 Task: Create a Workspace WS0000000019 in Trello with Workspace Type as ENGINEERING-IT and Workspace Description as WD0000000019. Invite a Team Member Ayush98111@gmail.com to Workspace WS0000000019 in Trello. Invite a Team Member Nikrathi889@gmail.com to Workspace WS0000000019 in Trello. Invite a Team Member Mailaustralia7@gmail.com to Workspace WS0000000019 in Trello. Invite a Team Member Carxxstreet791@gmail.com to Workspace WS0000000019 in Trello
Action: Mouse moved to (586, 88)
Screenshot: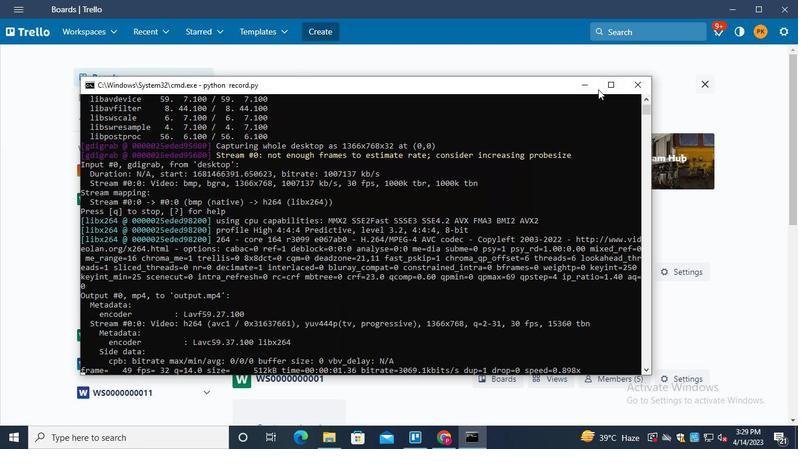 
Action: Mouse pressed left at (586, 88)
Screenshot: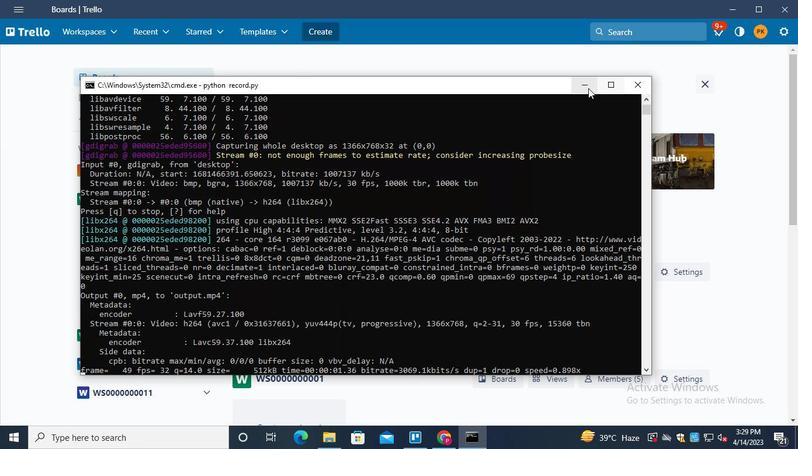 
Action: Mouse moved to (316, 29)
Screenshot: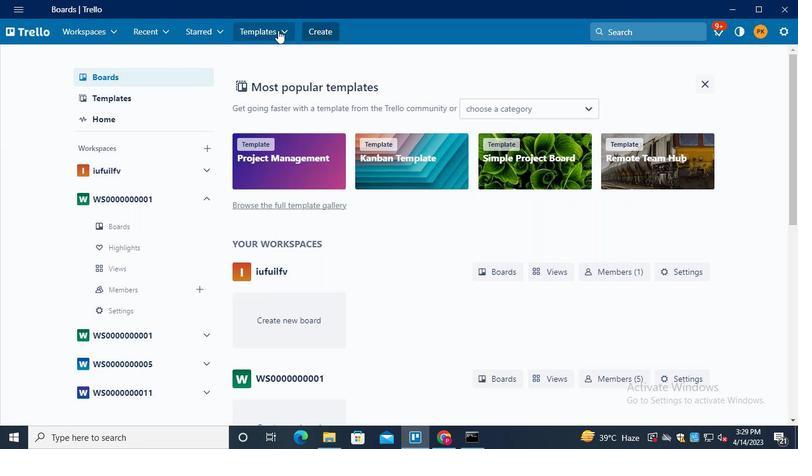 
Action: Mouse pressed left at (316, 29)
Screenshot: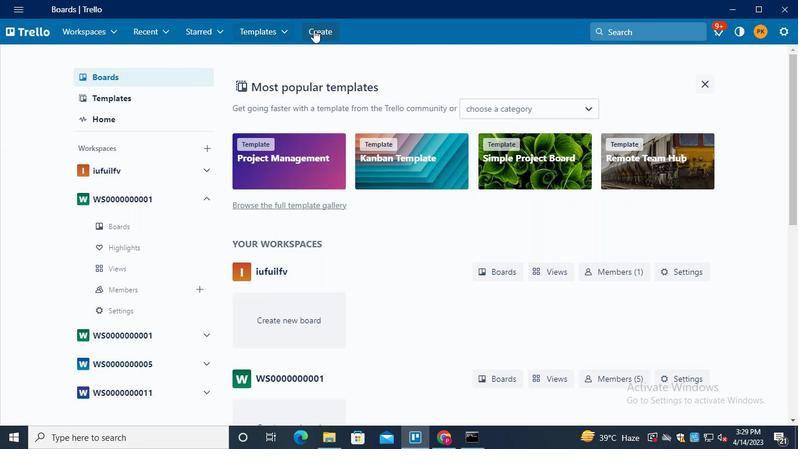 
Action: Mouse moved to (336, 163)
Screenshot: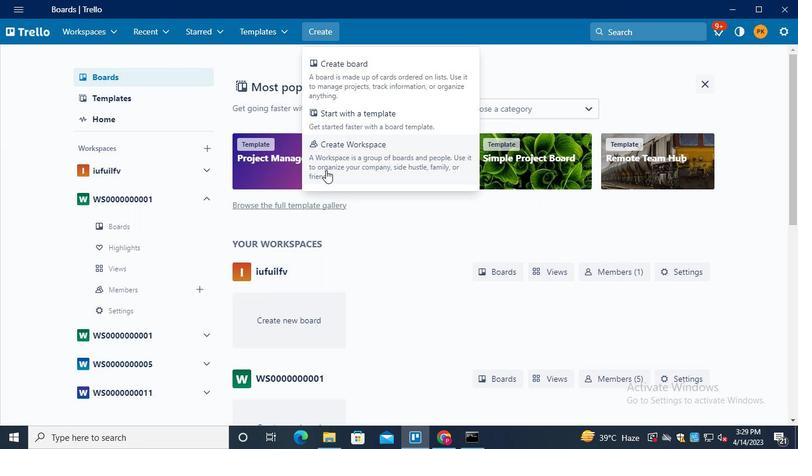 
Action: Mouse pressed left at (336, 163)
Screenshot: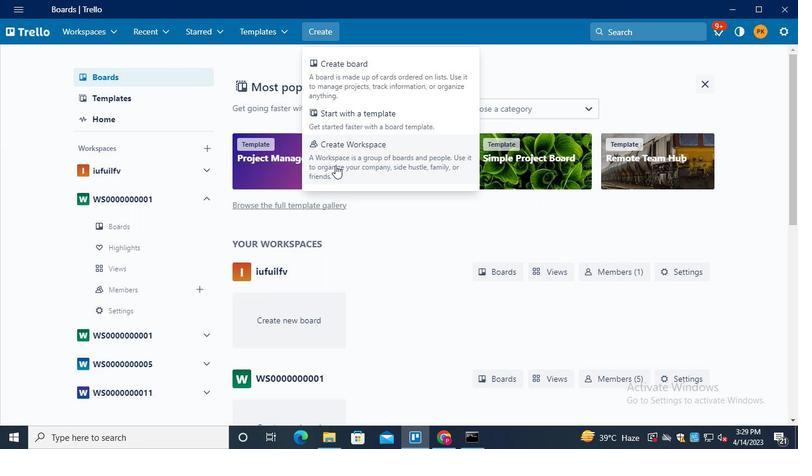
Action: Mouse moved to (271, 170)
Screenshot: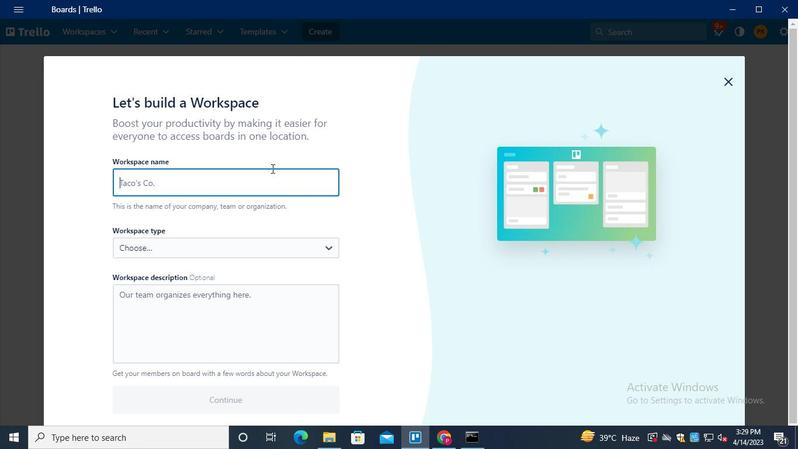 
Action: Keyboard Key.shift
Screenshot: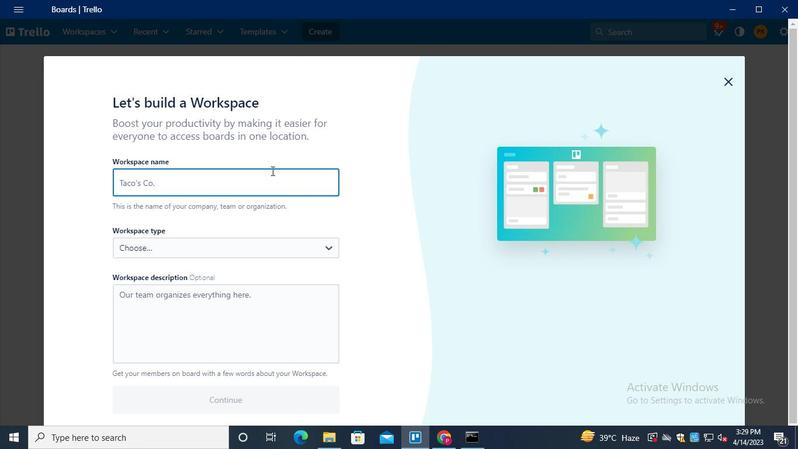 
Action: Keyboard W
Screenshot: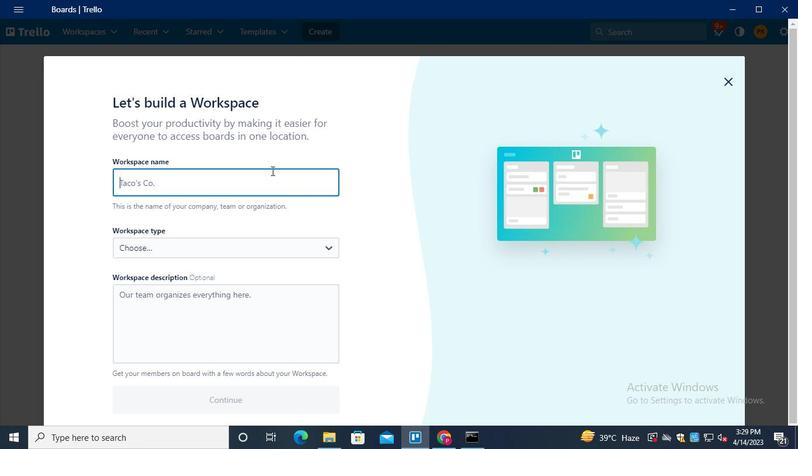 
Action: Keyboard S
Screenshot: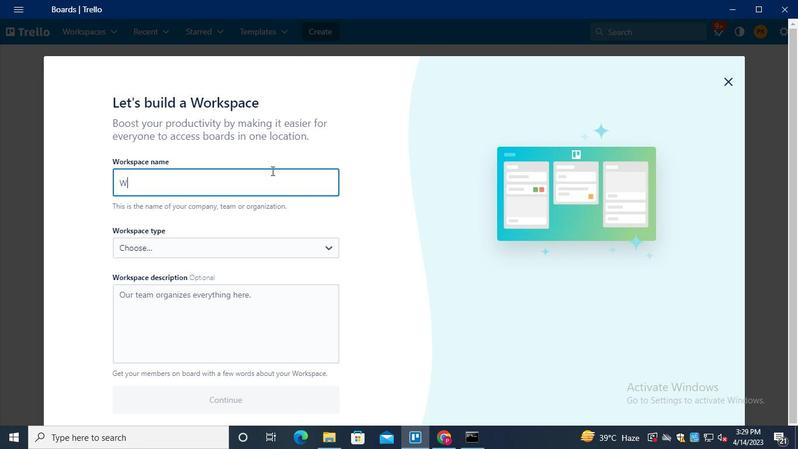 
Action: Keyboard <96>
Screenshot: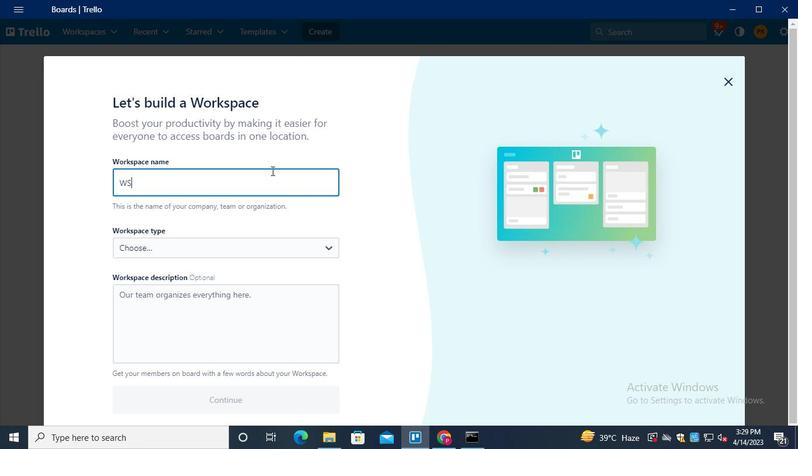 
Action: Keyboard <96>
Screenshot: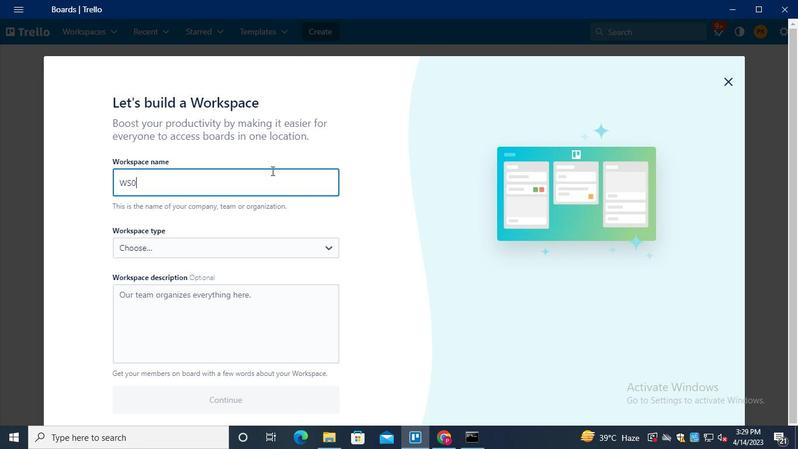 
Action: Keyboard <96>
Screenshot: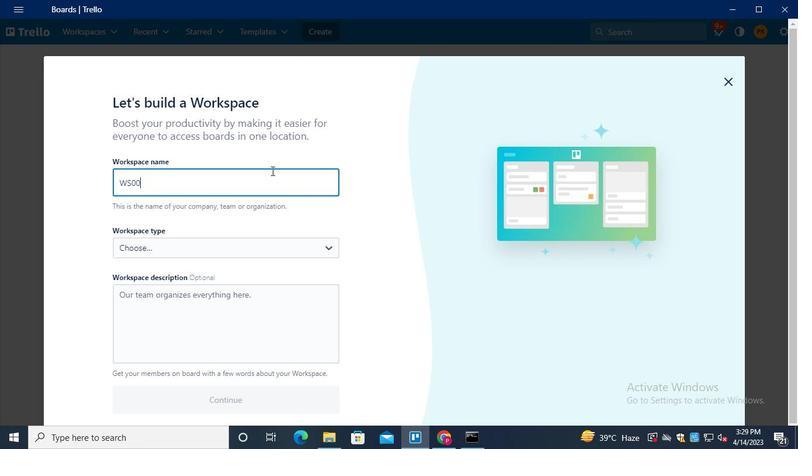 
Action: Keyboard <96>
Screenshot: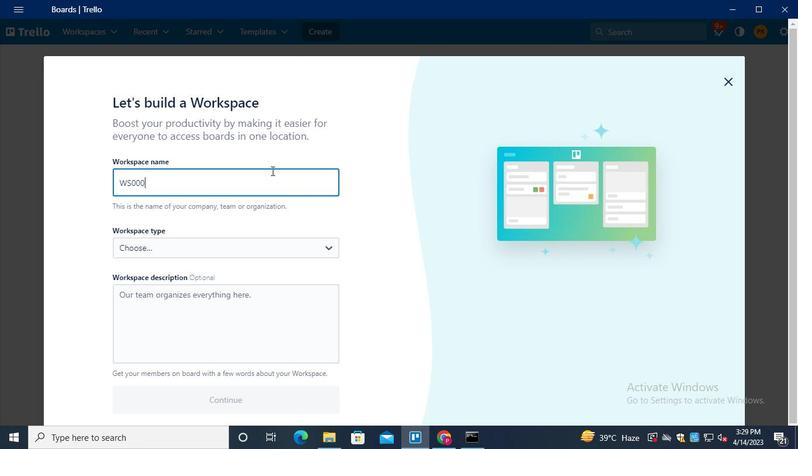 
Action: Keyboard <96>
Screenshot: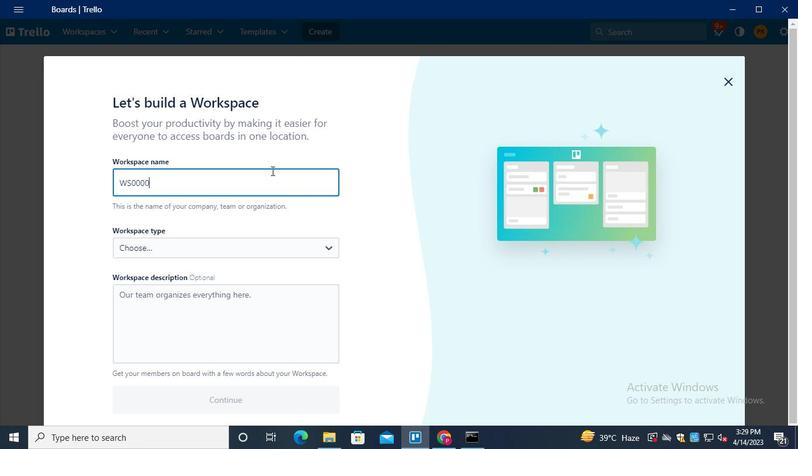 
Action: Keyboard <96>
Screenshot: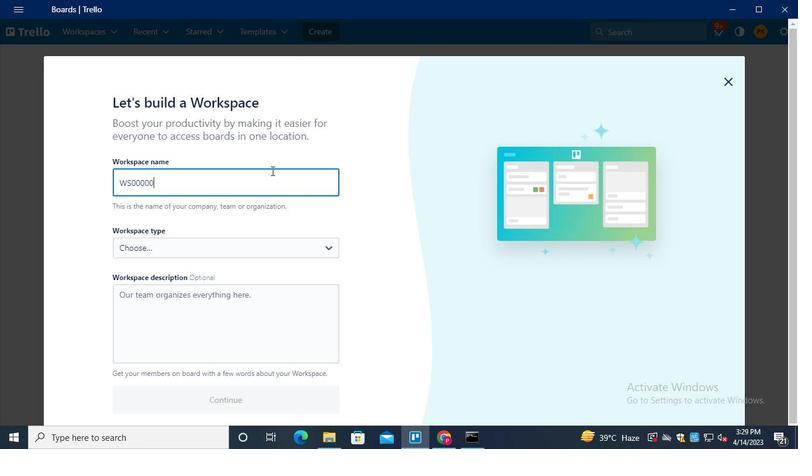 
Action: Keyboard <96>
Screenshot: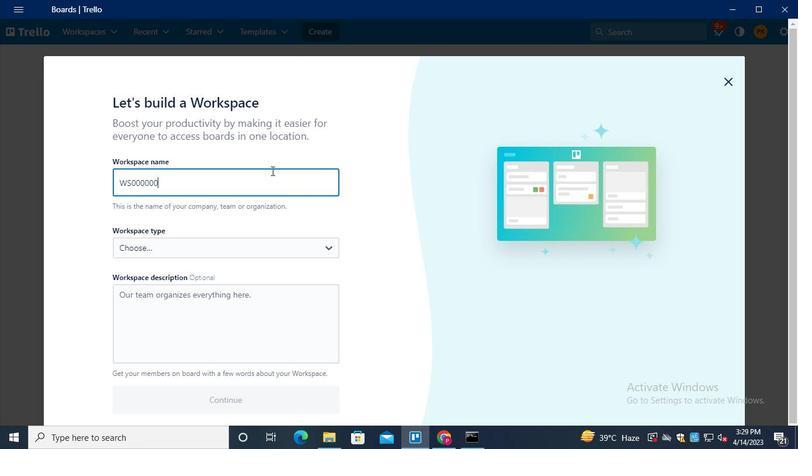 
Action: Keyboard <96>
Screenshot: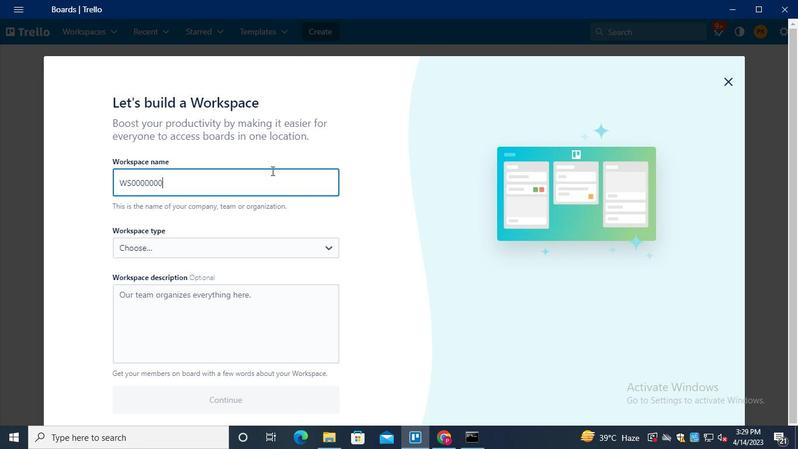 
Action: Keyboard <97>
Screenshot: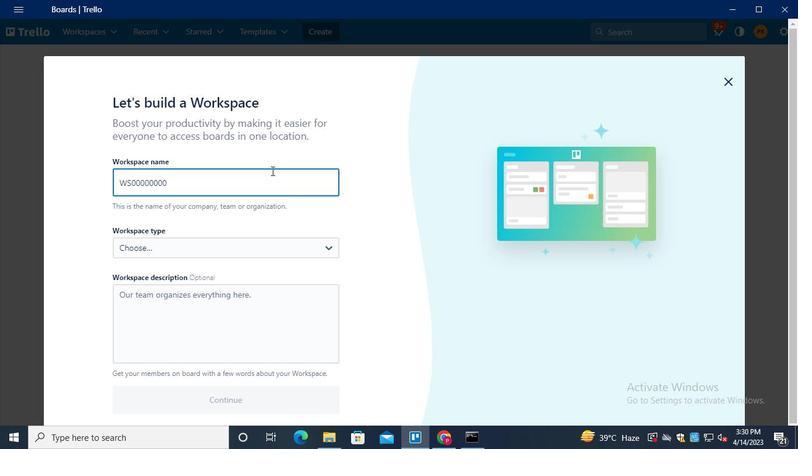 
Action: Keyboard <105>
Screenshot: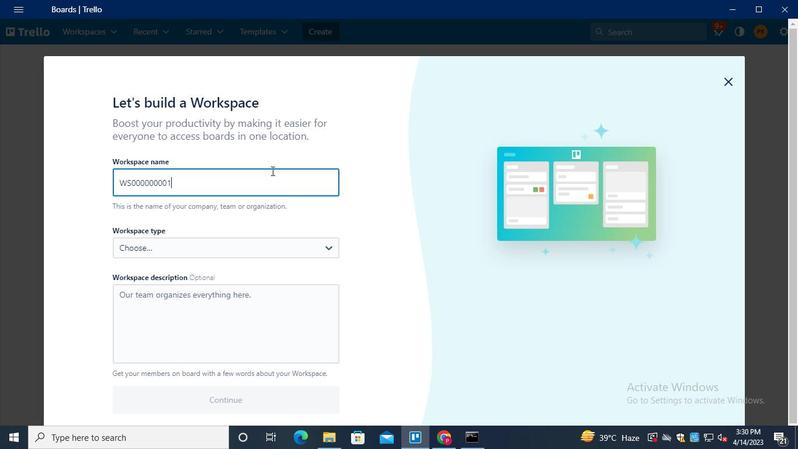 
Action: Mouse moved to (225, 245)
Screenshot: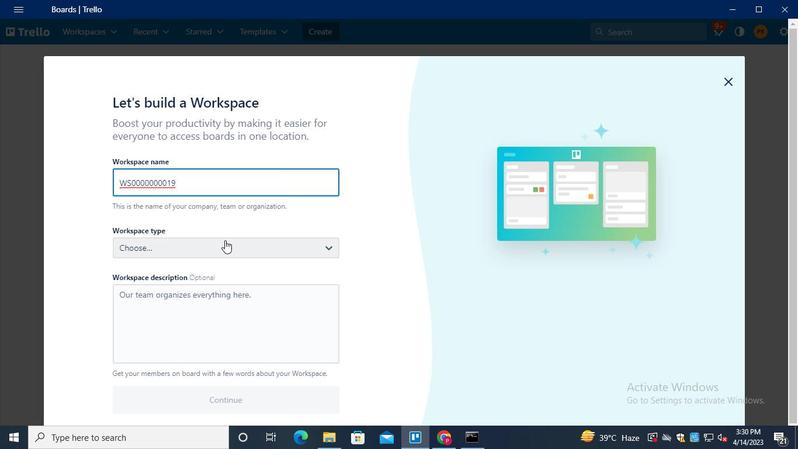 
Action: Mouse pressed left at (225, 245)
Screenshot: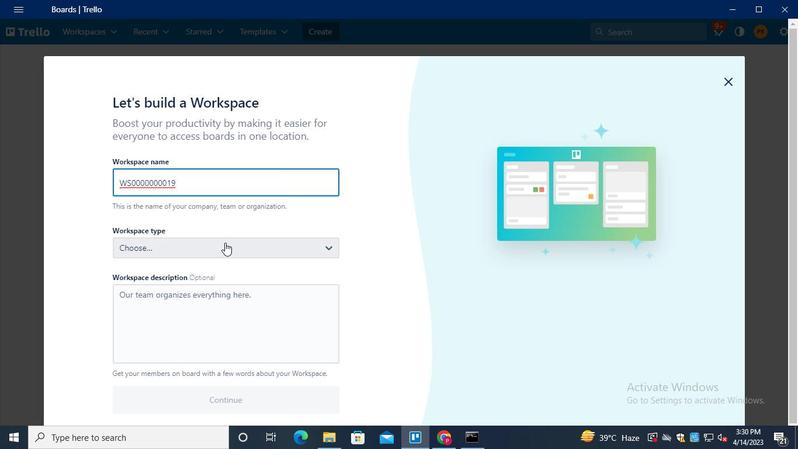 
Action: Mouse moved to (194, 310)
Screenshot: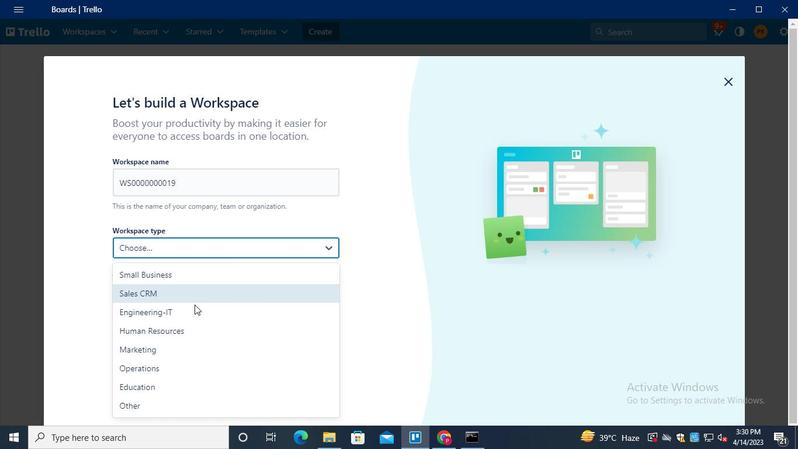 
Action: Mouse pressed left at (194, 310)
Screenshot: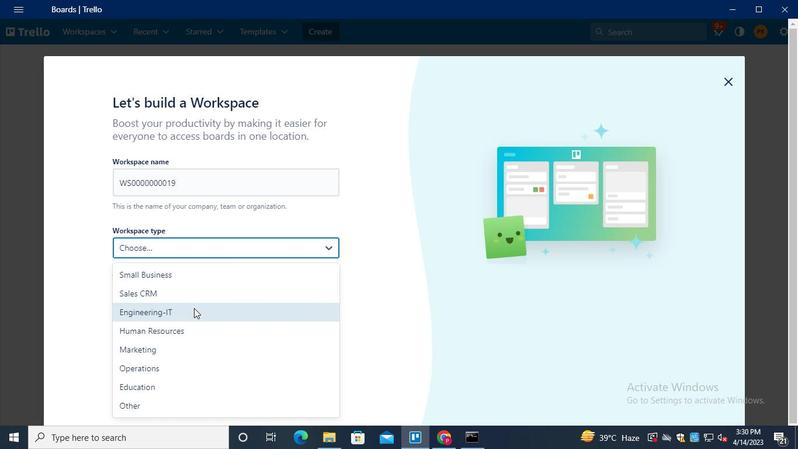 
Action: Mouse moved to (189, 304)
Screenshot: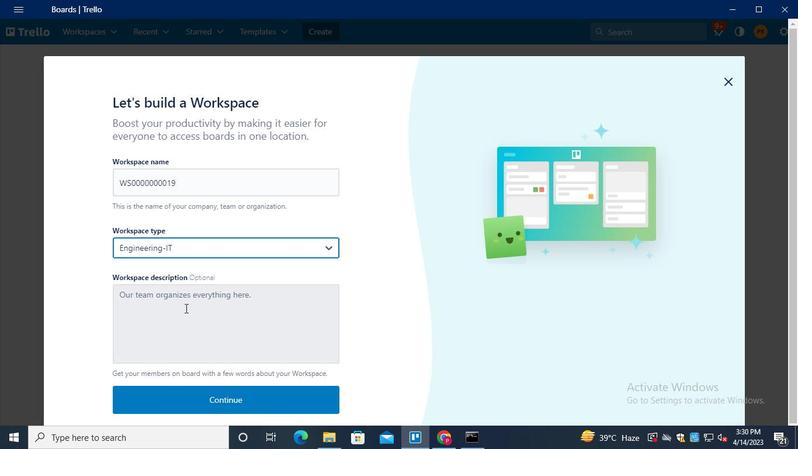 
Action: Mouse pressed left at (189, 304)
Screenshot: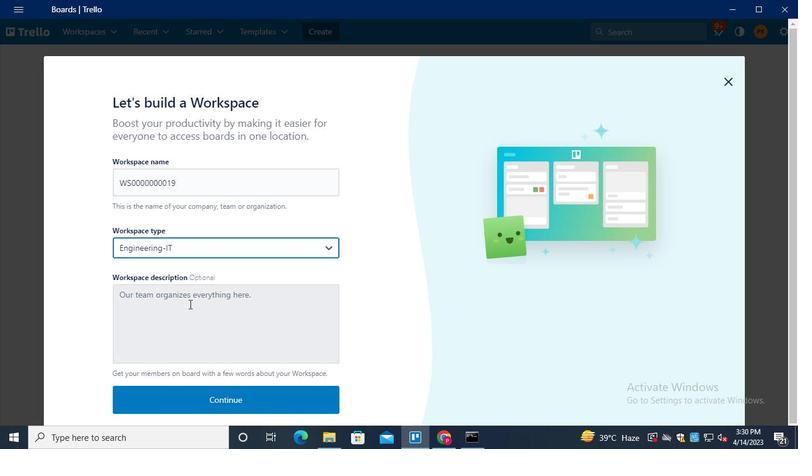 
Action: Keyboard Key.shift
Screenshot: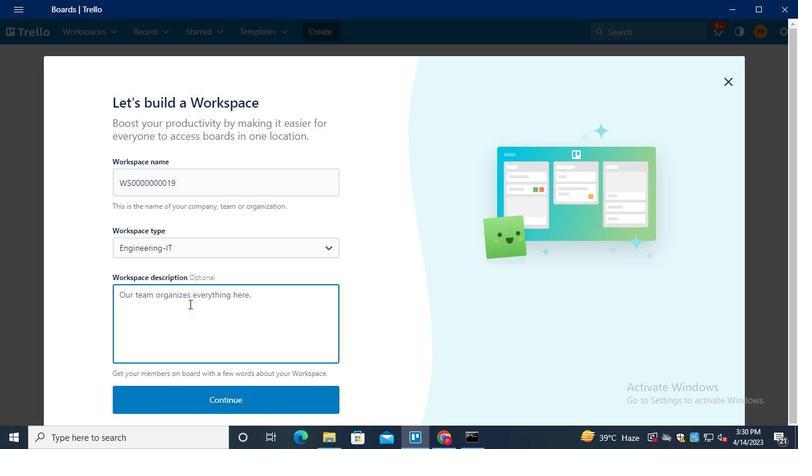 
Action: Keyboard Key.shift
Screenshot: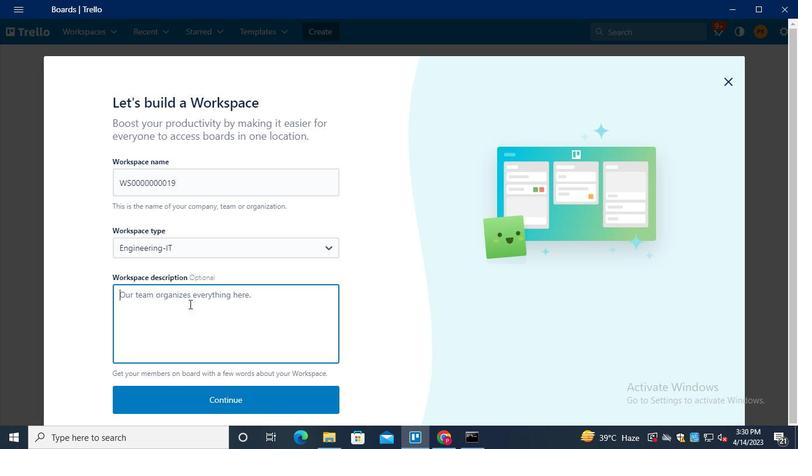 
Action: Keyboard Key.shift
Screenshot: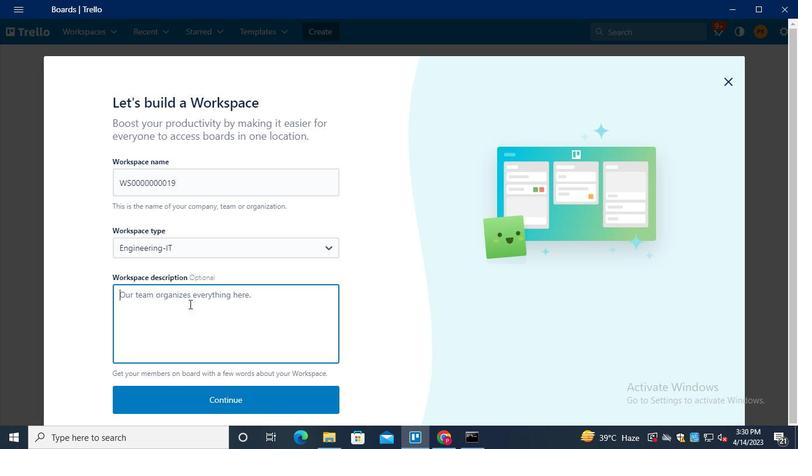 
Action: Keyboard Key.shift
Screenshot: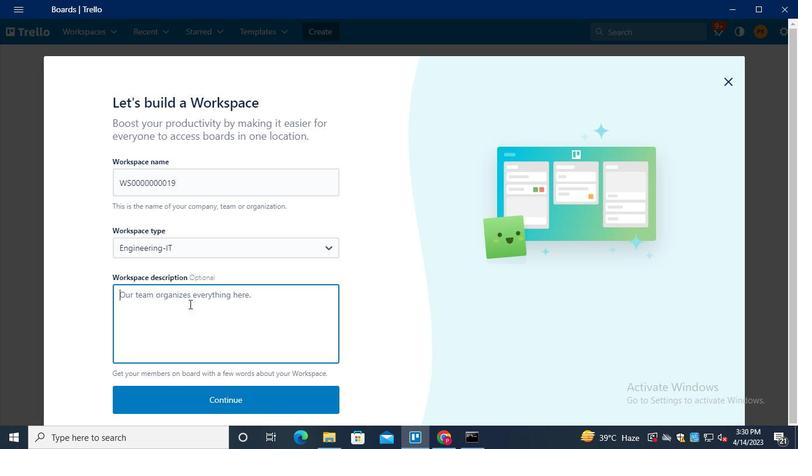
Action: Keyboard Key.shift
Screenshot: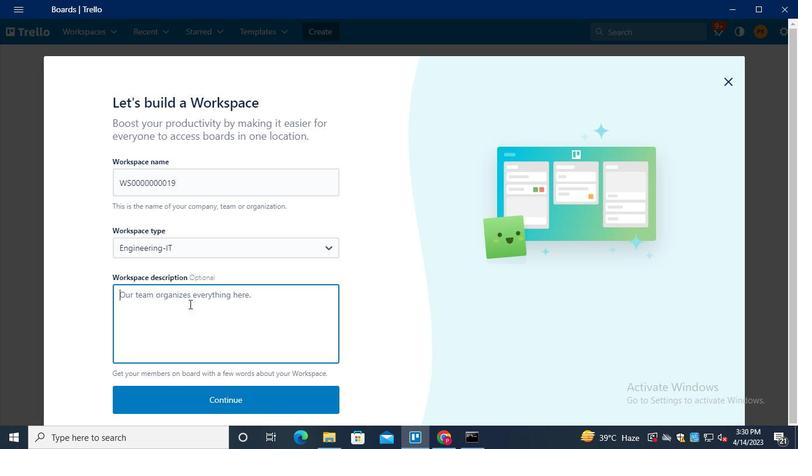 
Action: Keyboard Key.shift
Screenshot: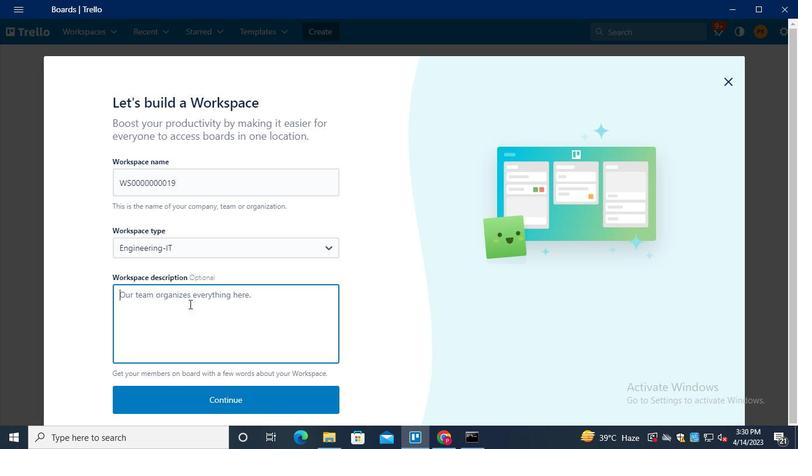 
Action: Keyboard Key.shift
Screenshot: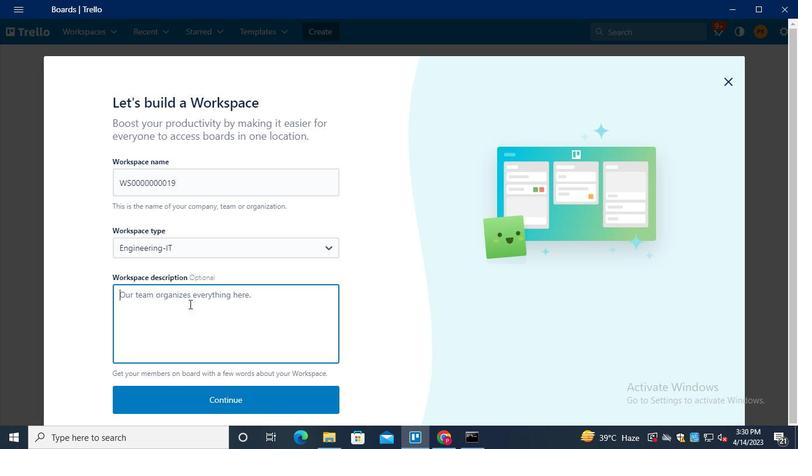 
Action: Keyboard Key.shift
Screenshot: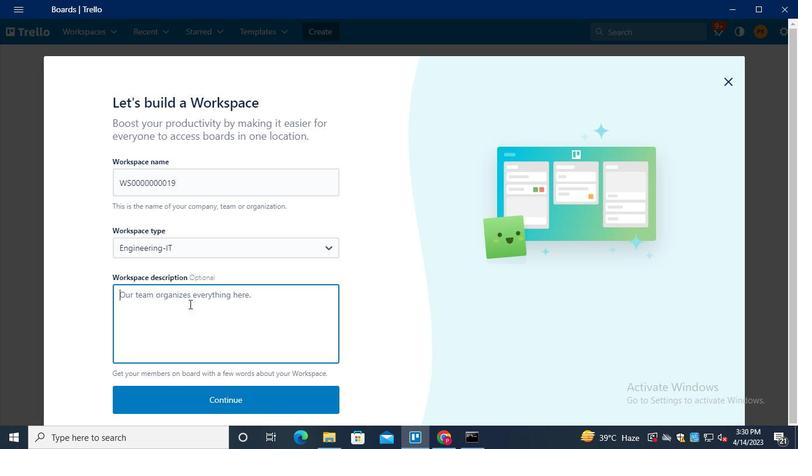 
Action: Keyboard W
Screenshot: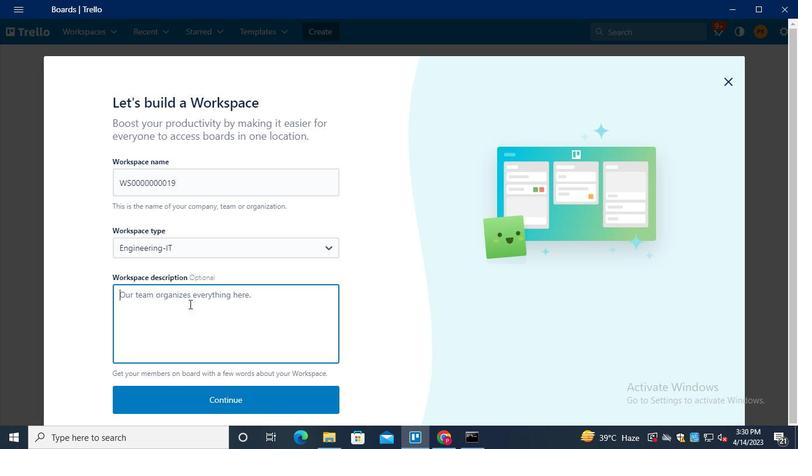 
Action: Keyboard D
Screenshot: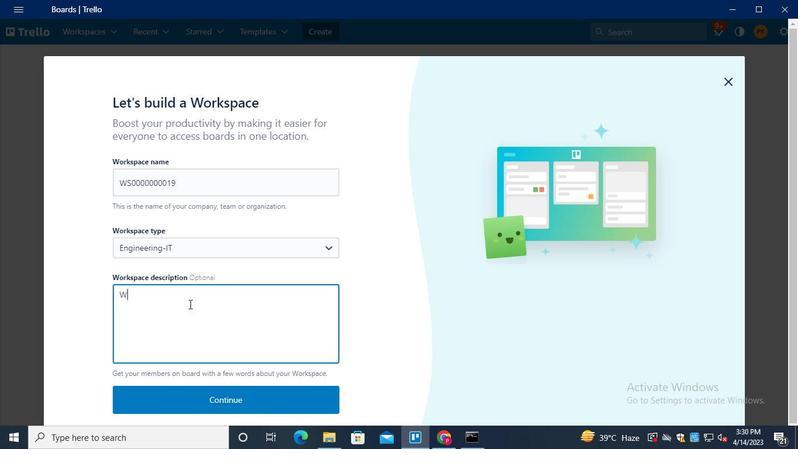 
Action: Keyboard <96>
Screenshot: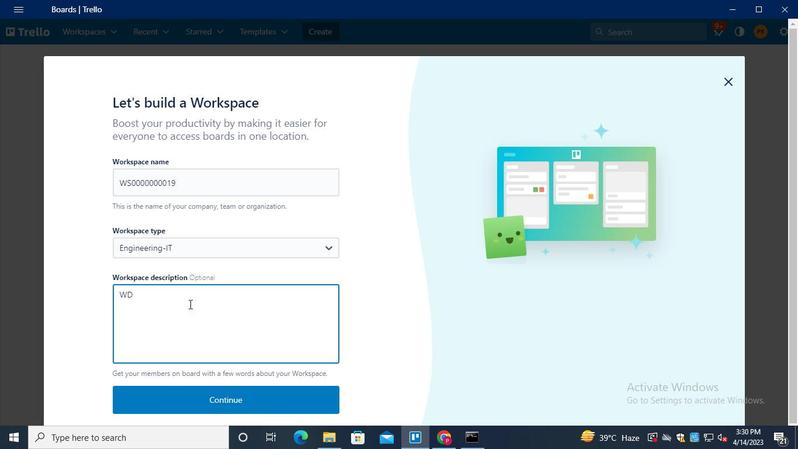
Action: Keyboard <96>
Screenshot: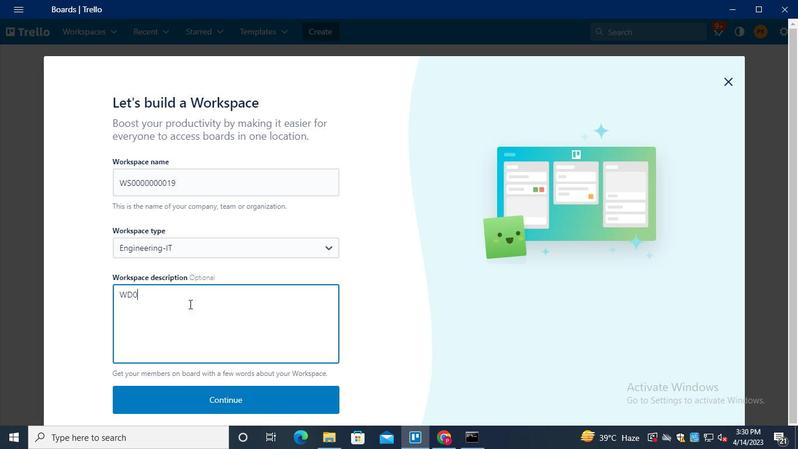 
Action: Keyboard <96>
Screenshot: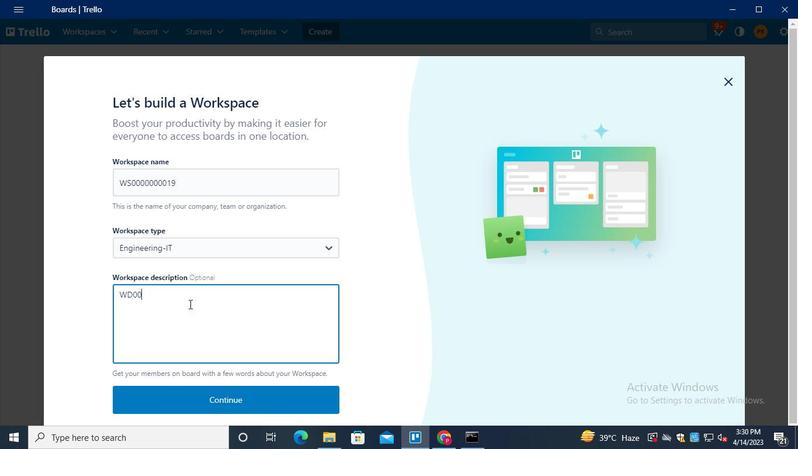 
Action: Keyboard <96>
Screenshot: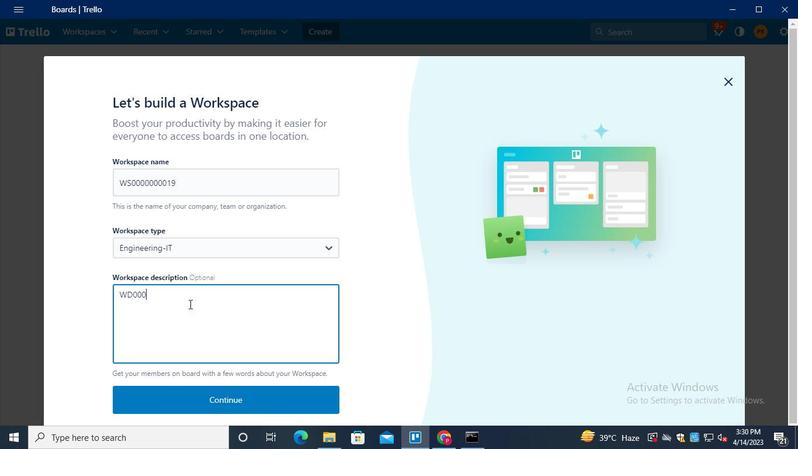 
Action: Keyboard <96>
Screenshot: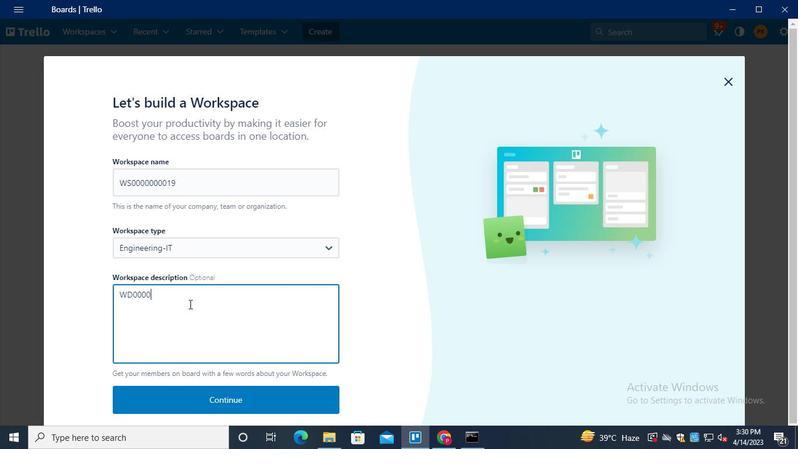 
Action: Keyboard <96>
Screenshot: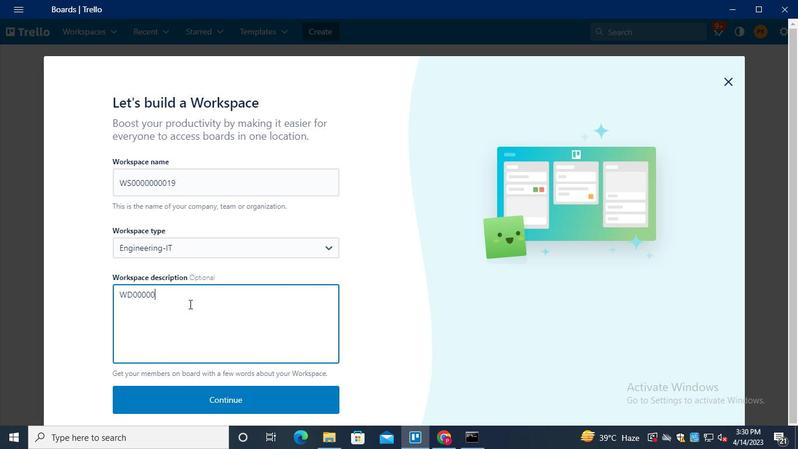 
Action: Keyboard <96>
Screenshot: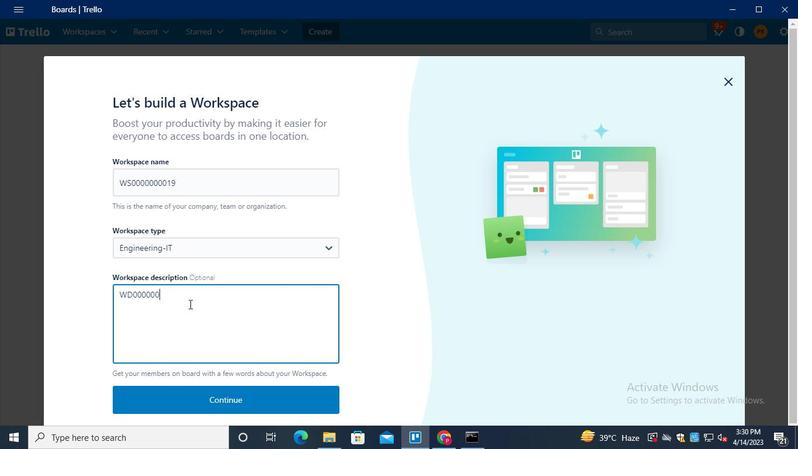 
Action: Keyboard <96>
Screenshot: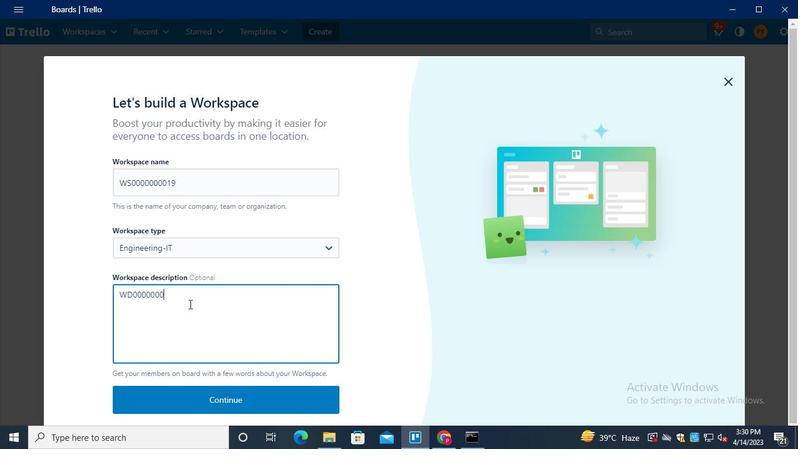
Action: Keyboard <97>
Screenshot: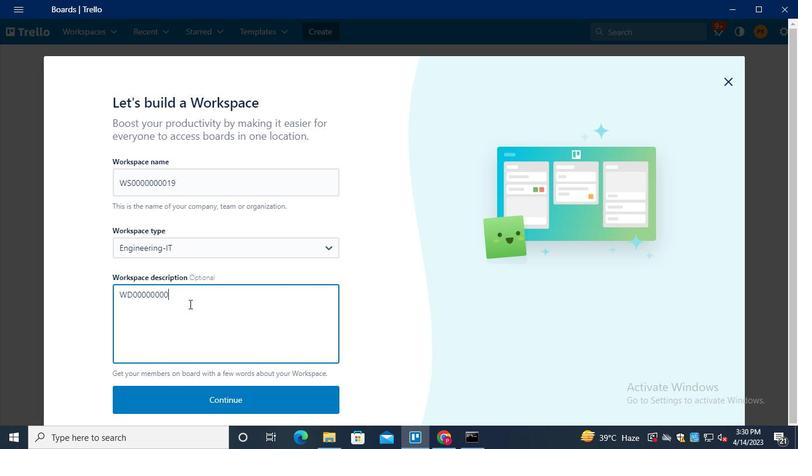 
Action: Keyboard <105>
Screenshot: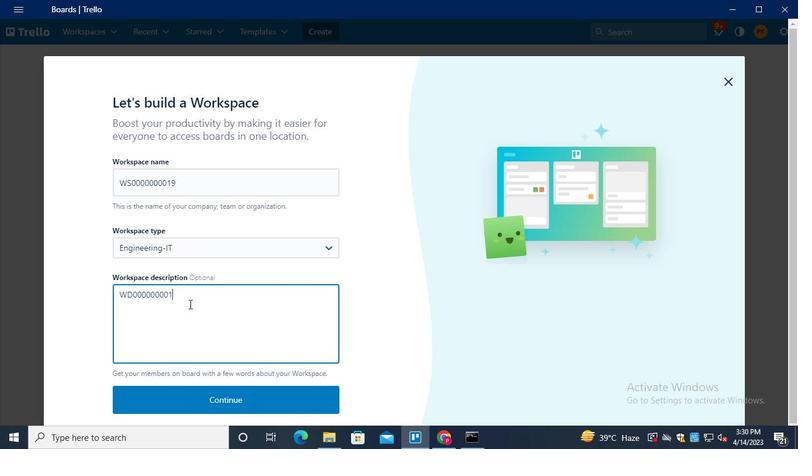 
Action: Mouse moved to (197, 402)
Screenshot: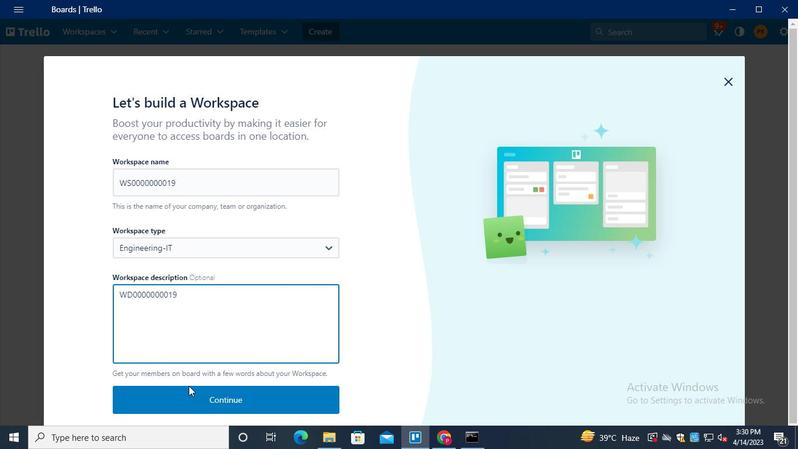 
Action: Mouse pressed left at (197, 402)
Screenshot: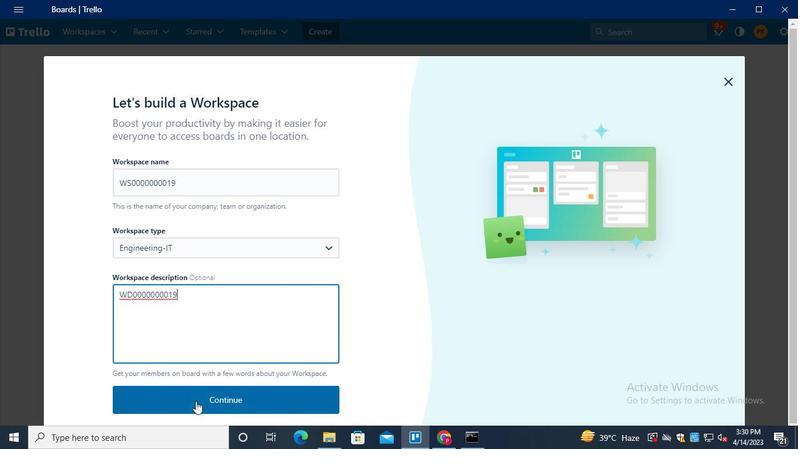 
Action: Mouse moved to (212, 176)
Screenshot: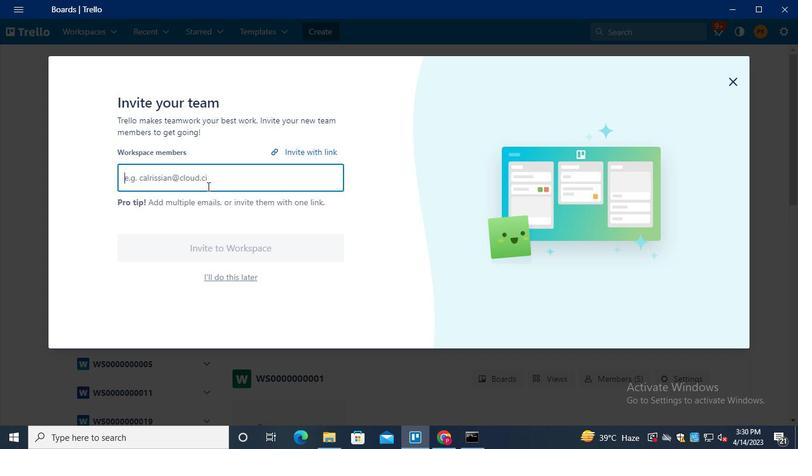 
Action: Mouse pressed left at (212, 176)
Screenshot: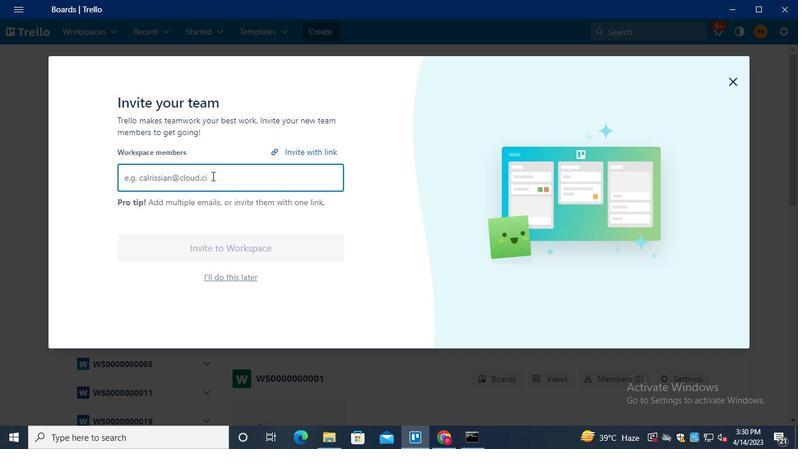 
Action: Keyboard Key.shift
Screenshot: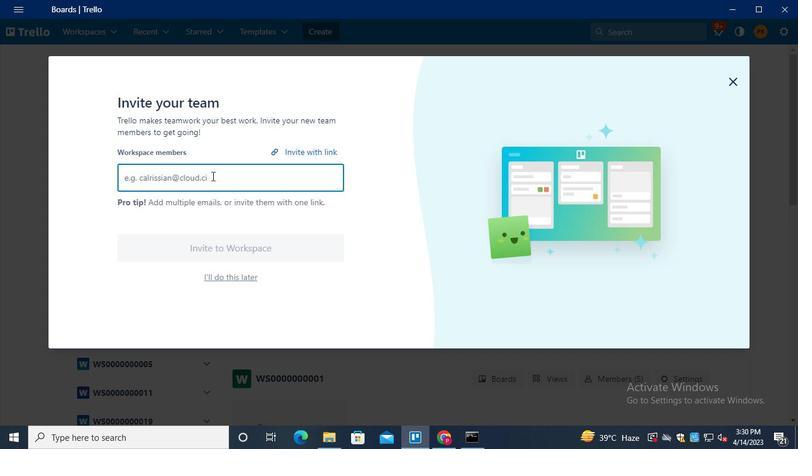 
Action: Keyboard A
Screenshot: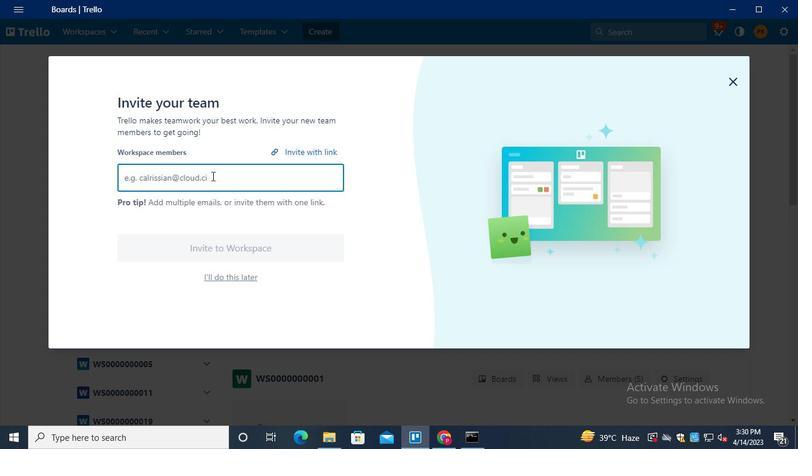 
Action: Keyboard y
Screenshot: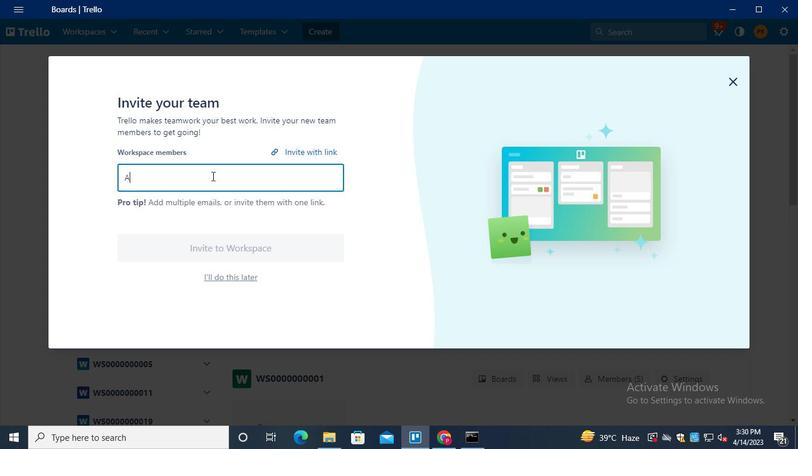 
Action: Keyboard u
Screenshot: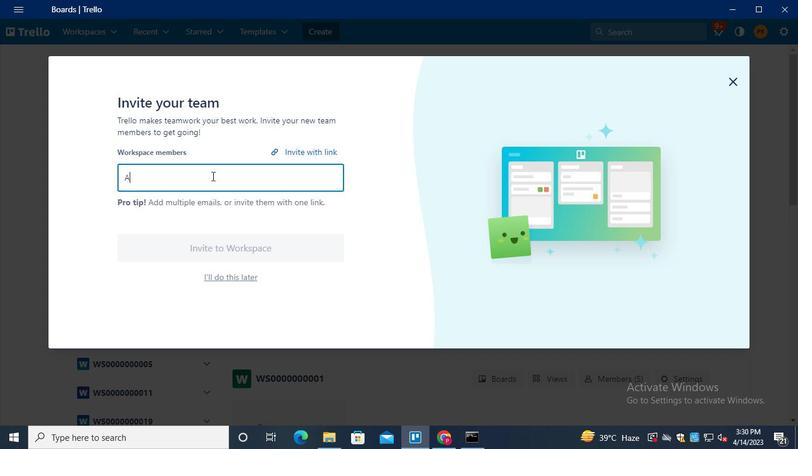 
Action: Keyboard s
Screenshot: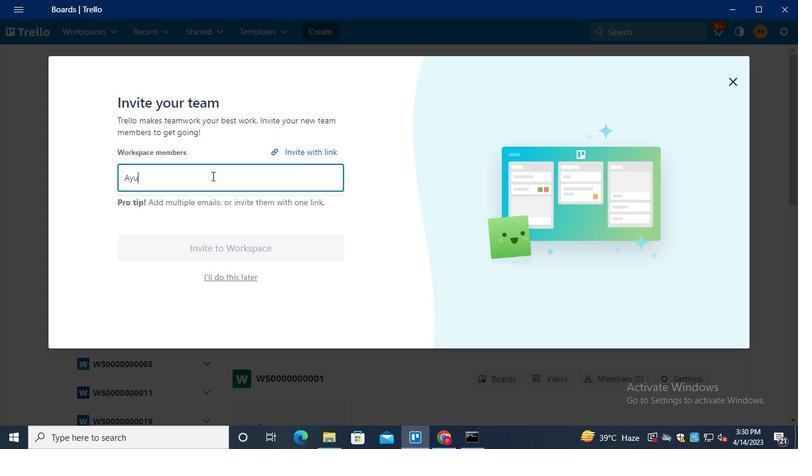 
Action: Keyboard h
Screenshot: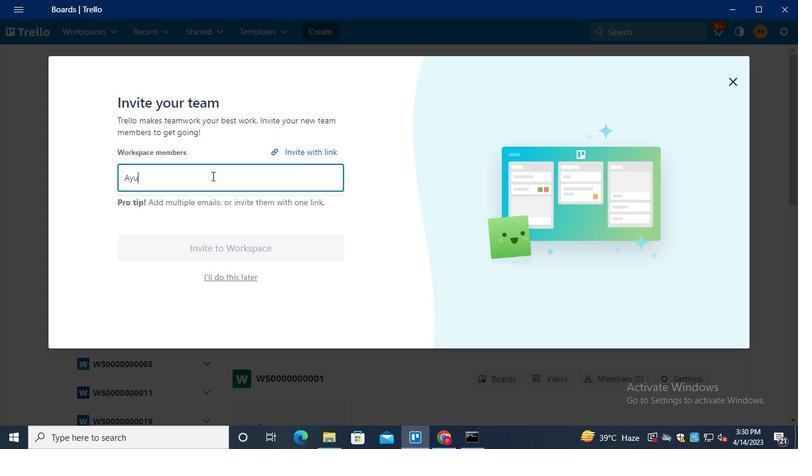 
Action: Keyboard <105>
Screenshot: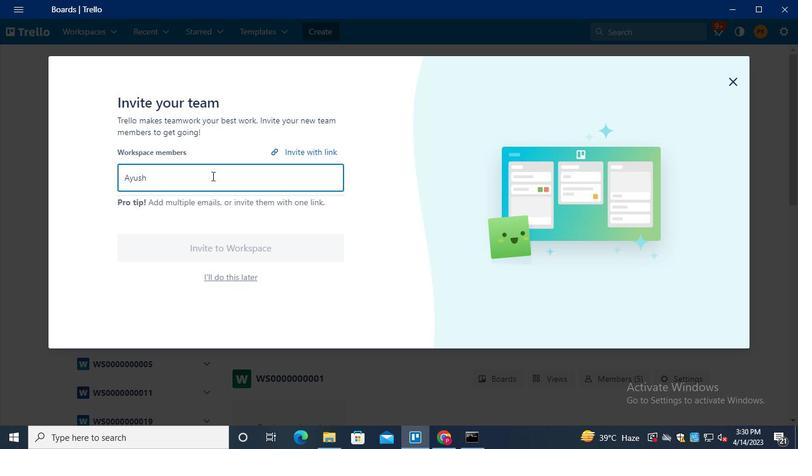 
Action: Keyboard <104>
Screenshot: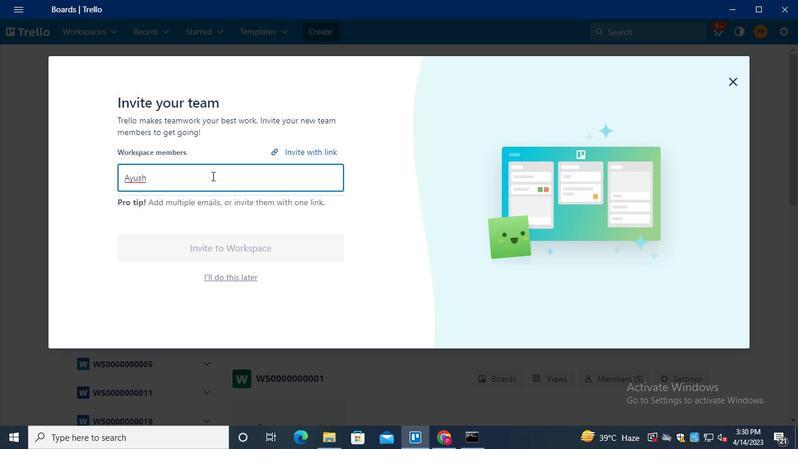 
Action: Keyboard <97>
Screenshot: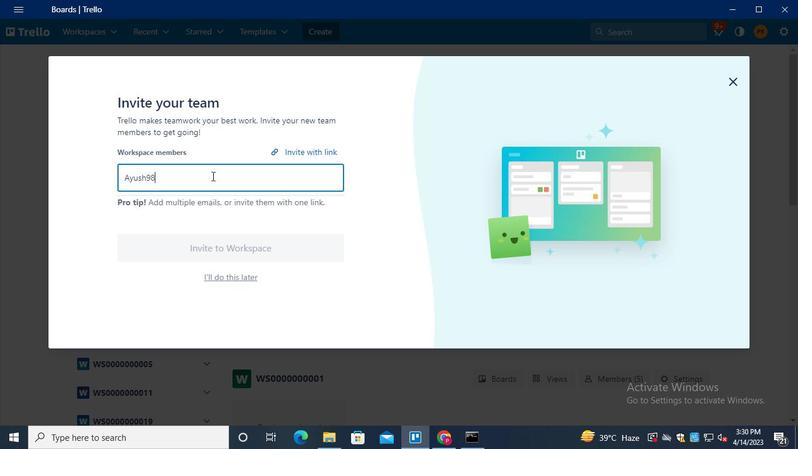 
Action: Keyboard <97>
Screenshot: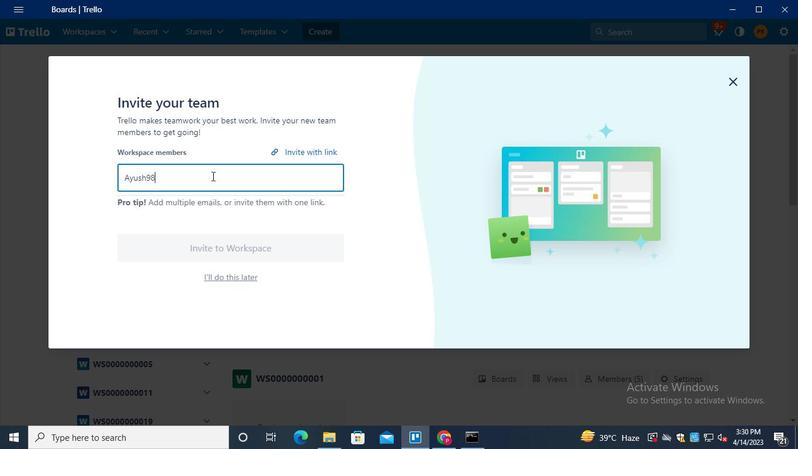 
Action: Keyboard <97>
Screenshot: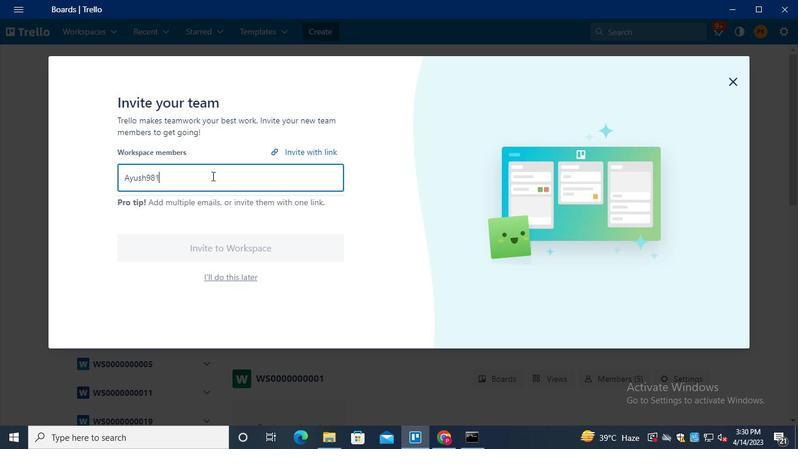 
Action: Keyboard Key.shift
Screenshot: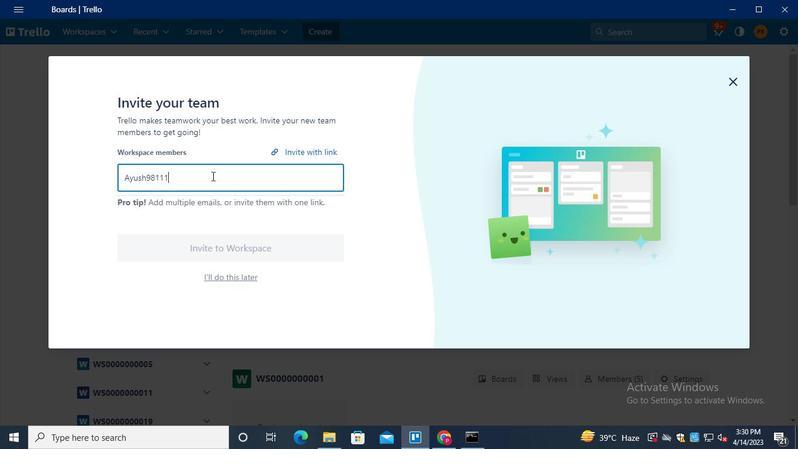 
Action: Keyboard @
Screenshot: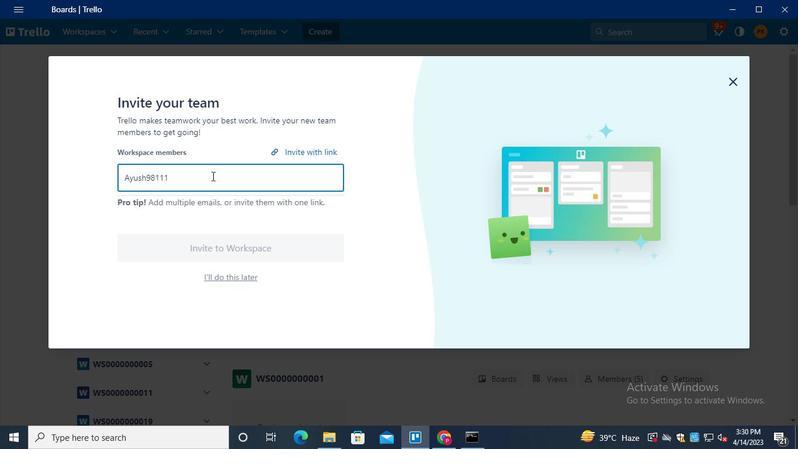 
Action: Keyboard g
Screenshot: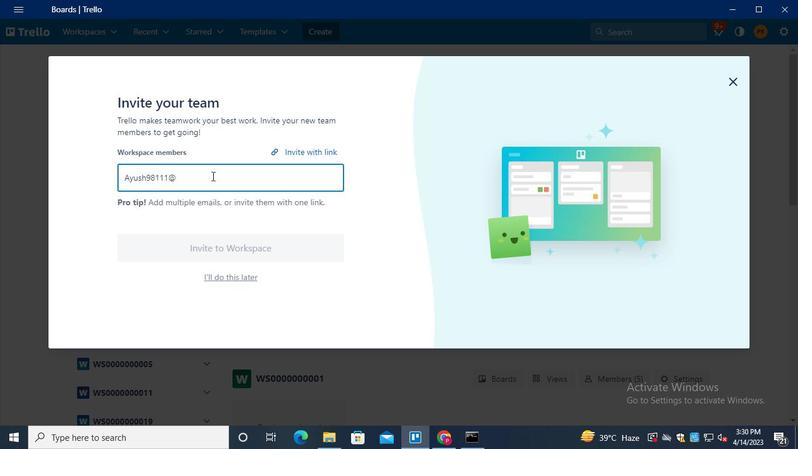 
Action: Keyboard m
Screenshot: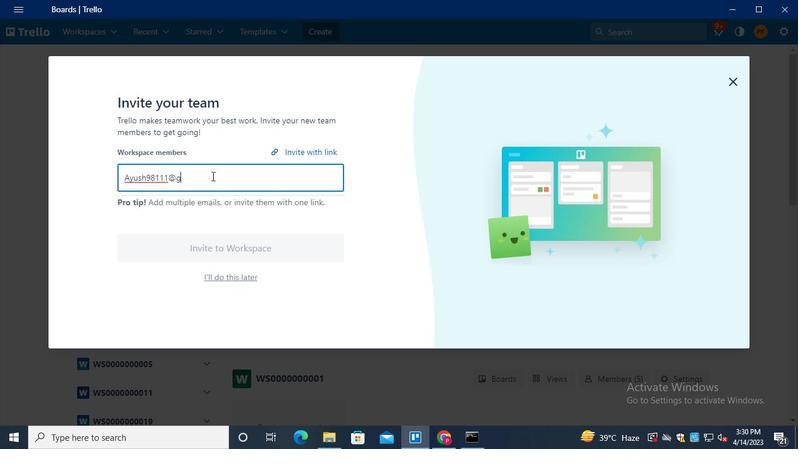 
Action: Keyboard a
Screenshot: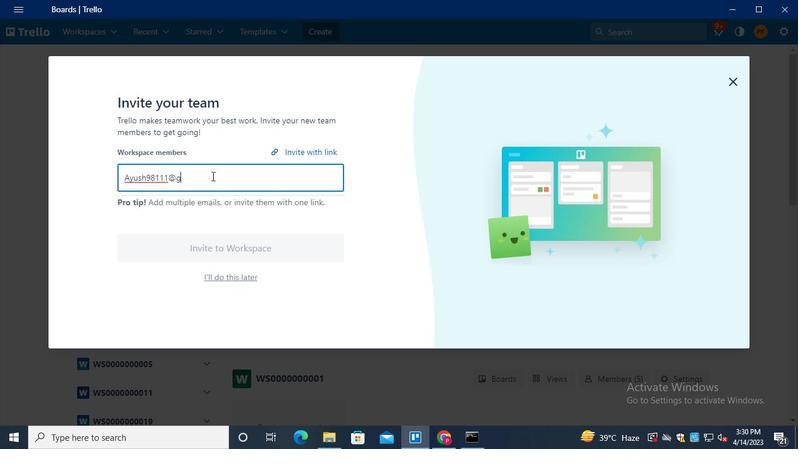 
Action: Keyboard i
Screenshot: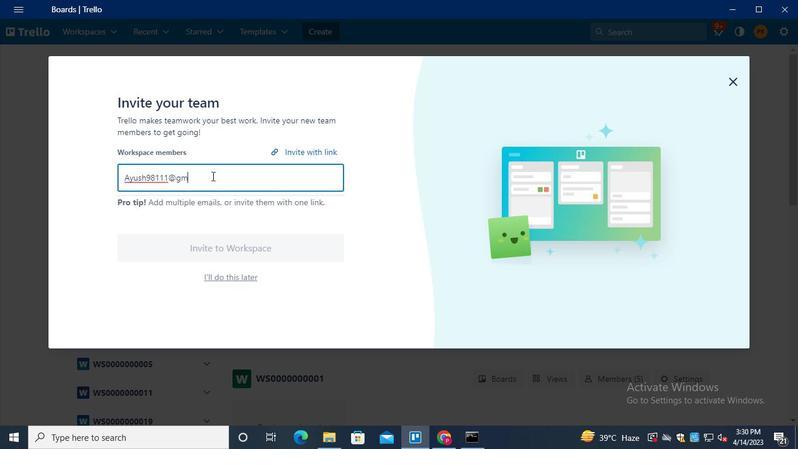 
Action: Keyboard l
Screenshot: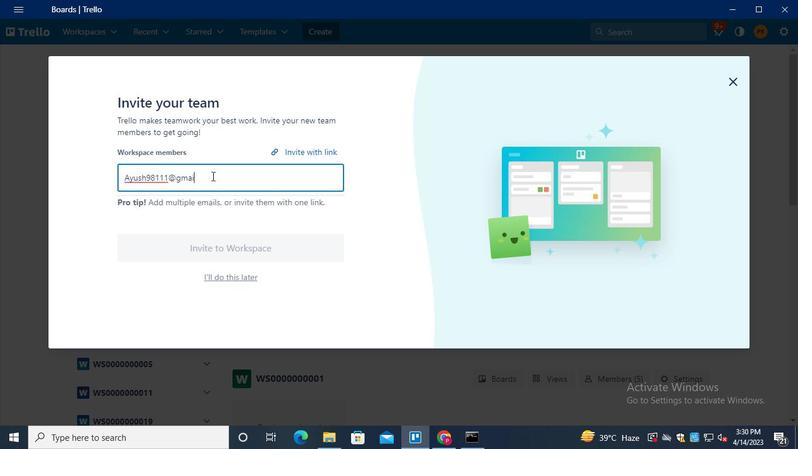 
Action: Keyboard .
Screenshot: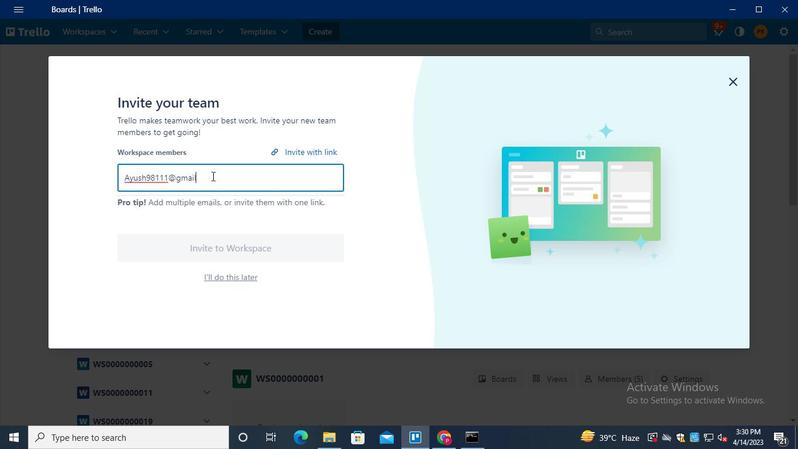 
Action: Keyboard c
Screenshot: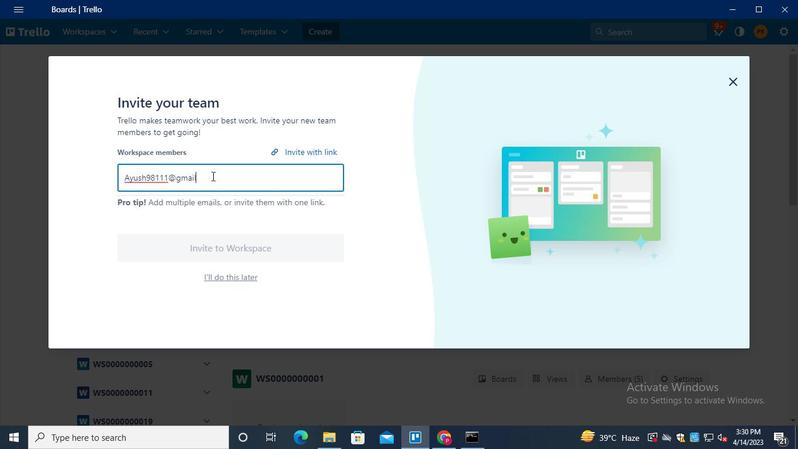 
Action: Keyboard o
Screenshot: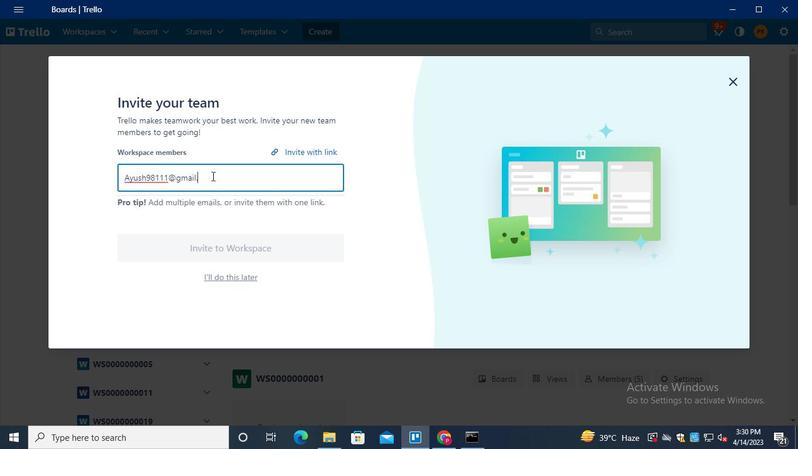 
Action: Keyboard m
Screenshot: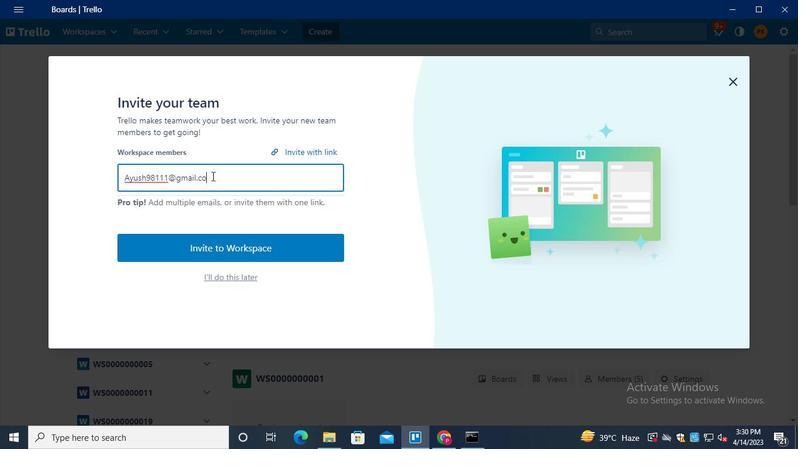 
Action: Keyboard Key.enter
Screenshot: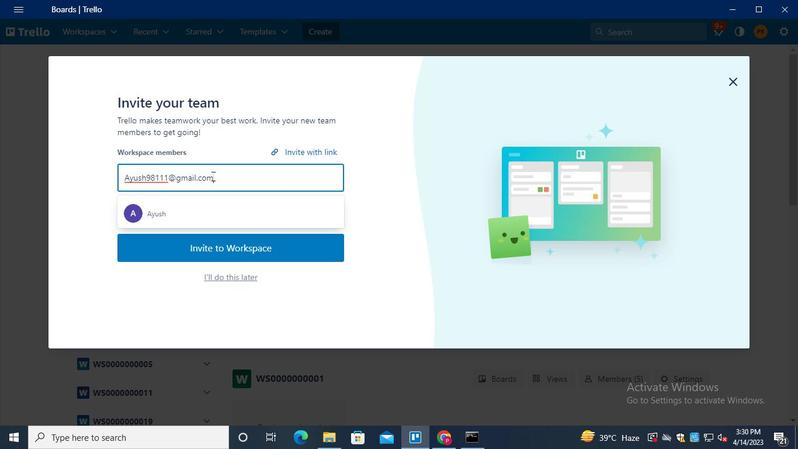 
Action: Keyboard Key.shift
Screenshot: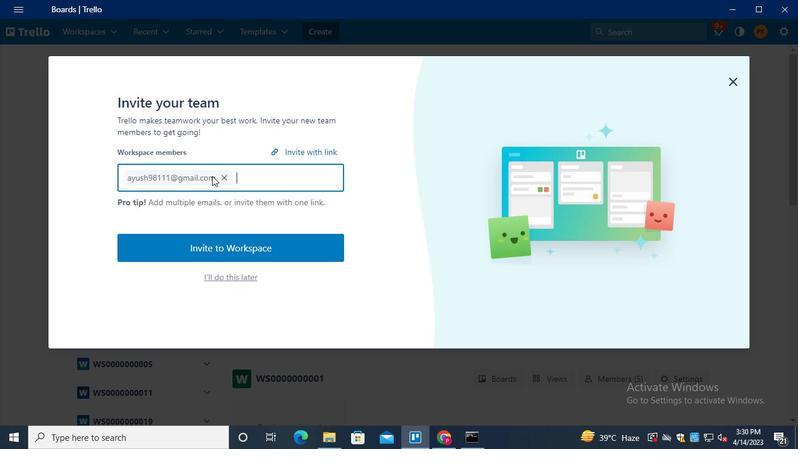 
Action: Keyboard N
Screenshot: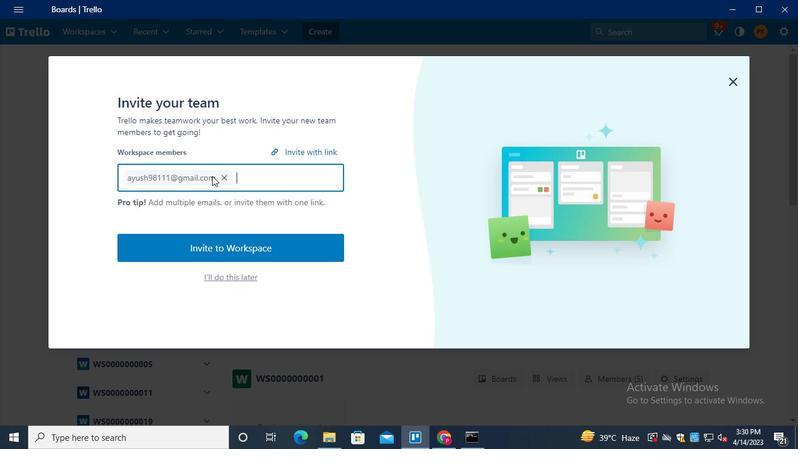 
Action: Keyboard i
Screenshot: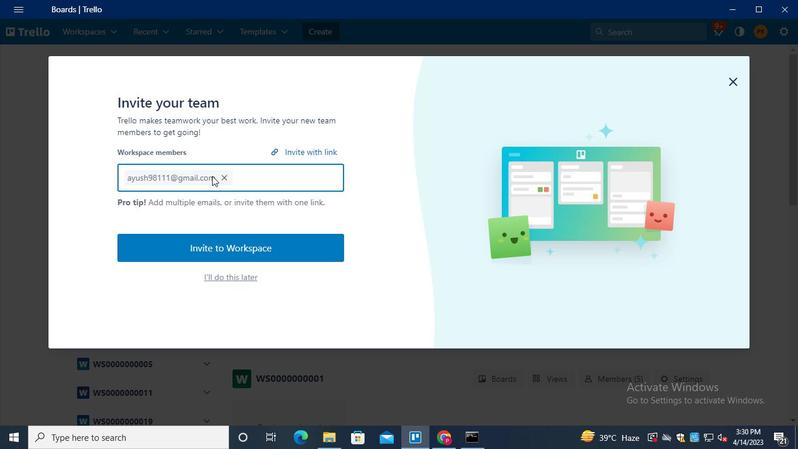 
Action: Keyboard k
Screenshot: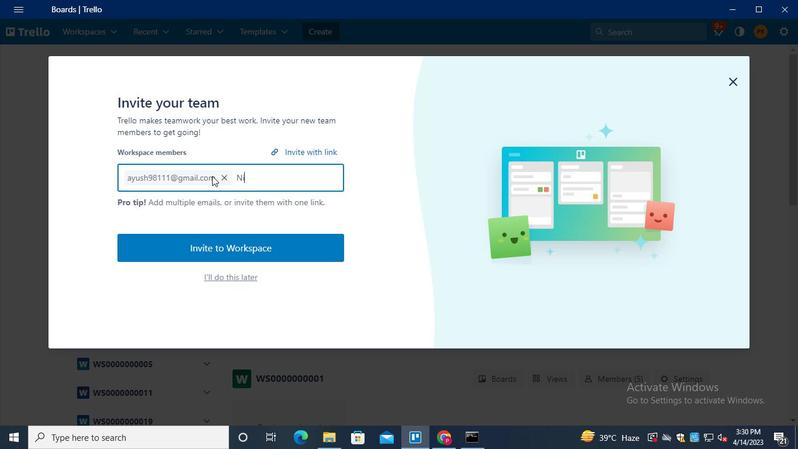 
Action: Keyboard r
Screenshot: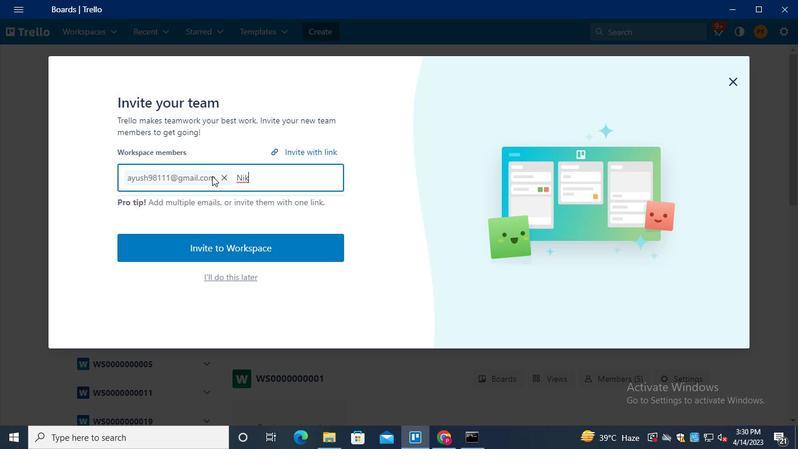 
Action: Keyboard a
Screenshot: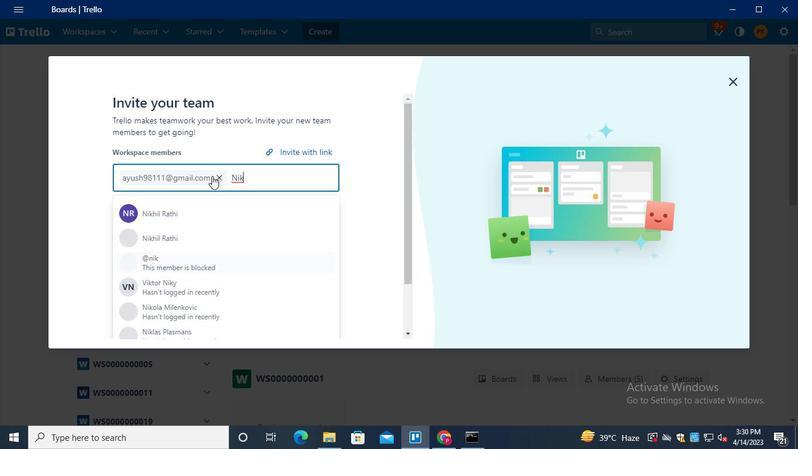
Action: Keyboard t
Screenshot: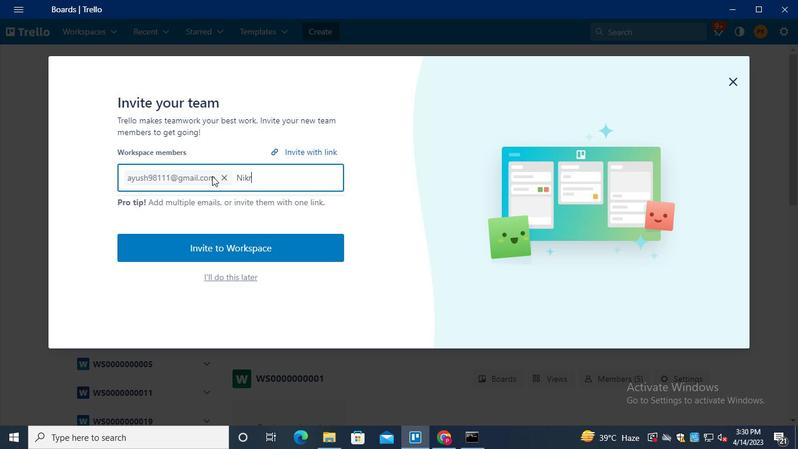 
Action: Keyboard h
Screenshot: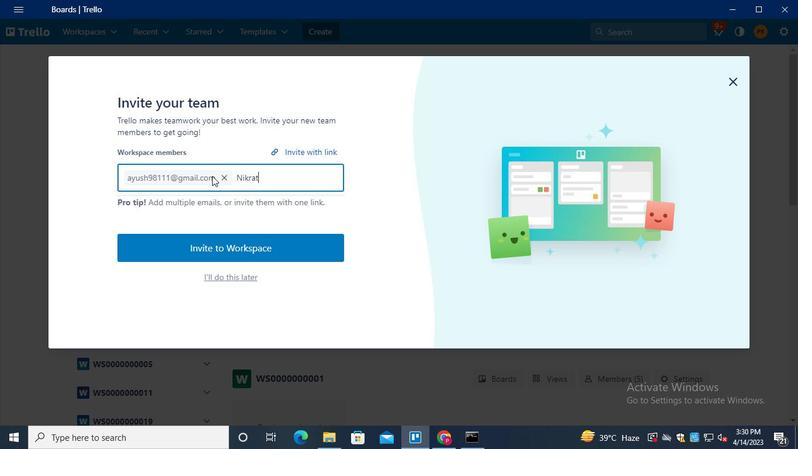 
Action: Keyboard i
Screenshot: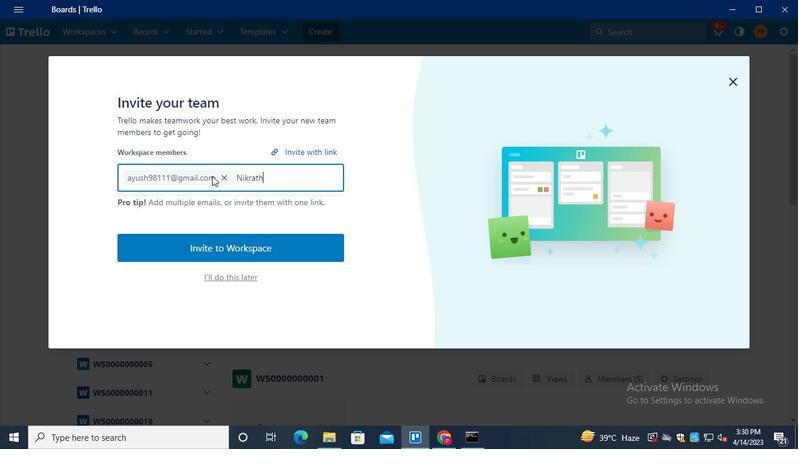 
Action: Keyboard <104>
Screenshot: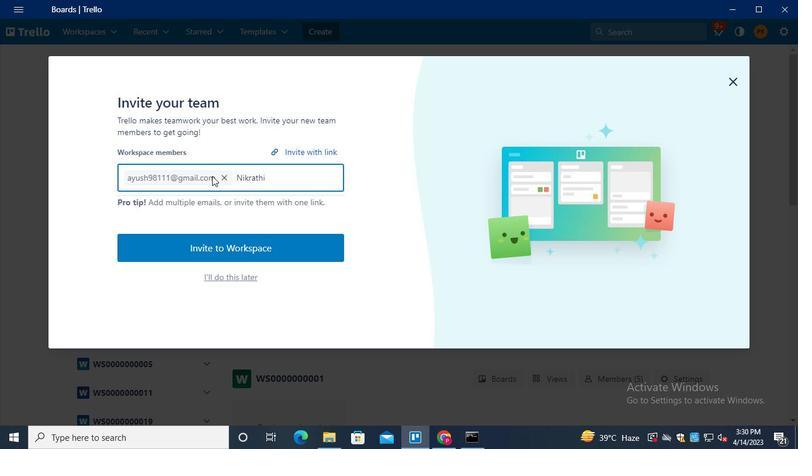 
Action: Keyboard <104>
Screenshot: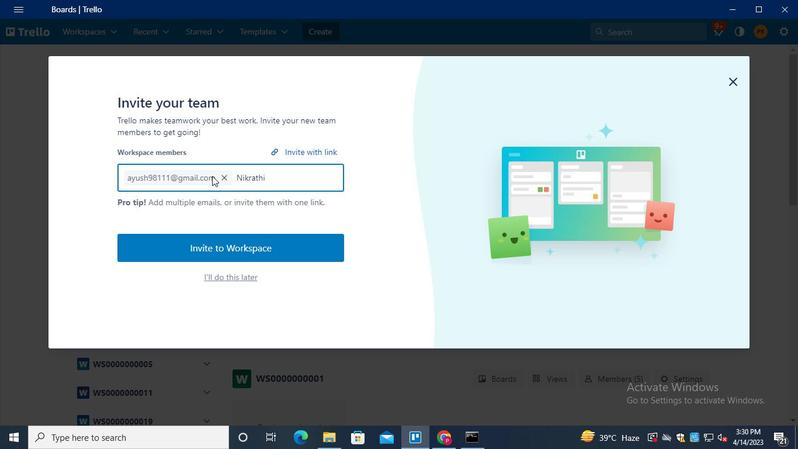 
Action: Keyboard <105>
Screenshot: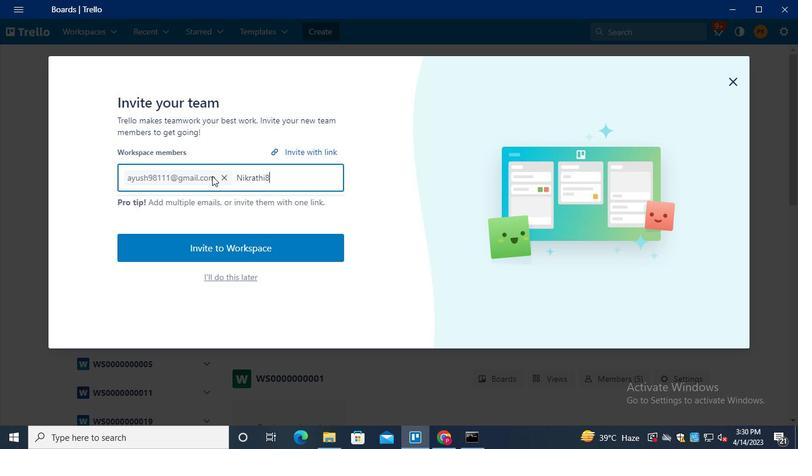 
Action: Keyboard Key.shift
Screenshot: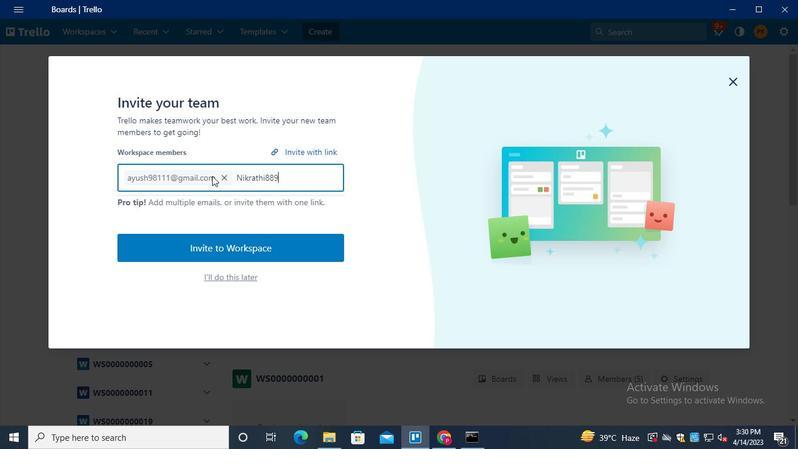 
Action: Keyboard @
Screenshot: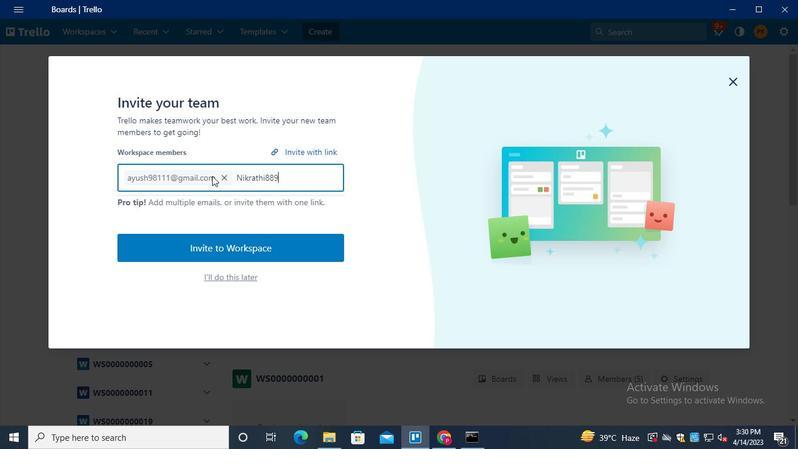 
Action: Keyboard g
Screenshot: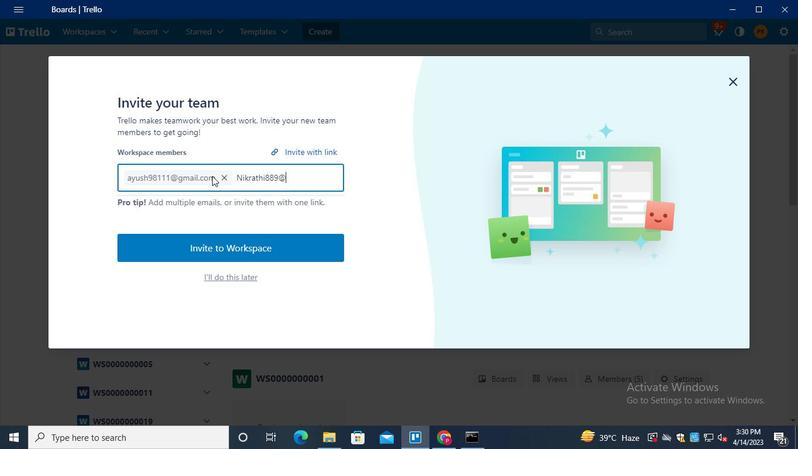 
Action: Keyboard m
Screenshot: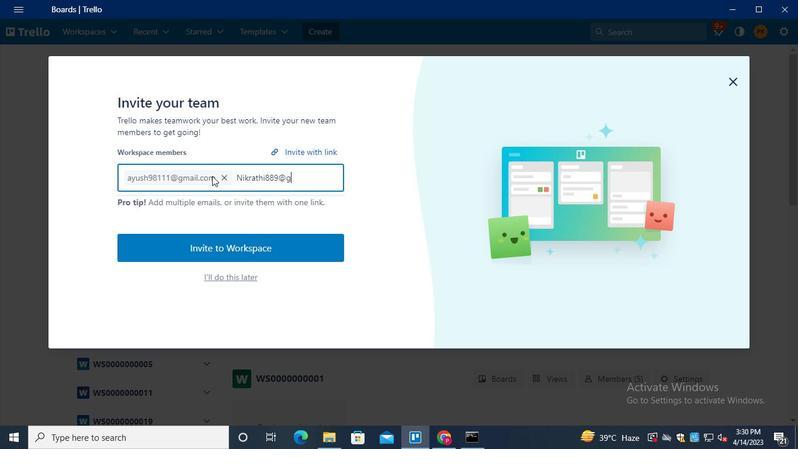 
Action: Keyboard a
Screenshot: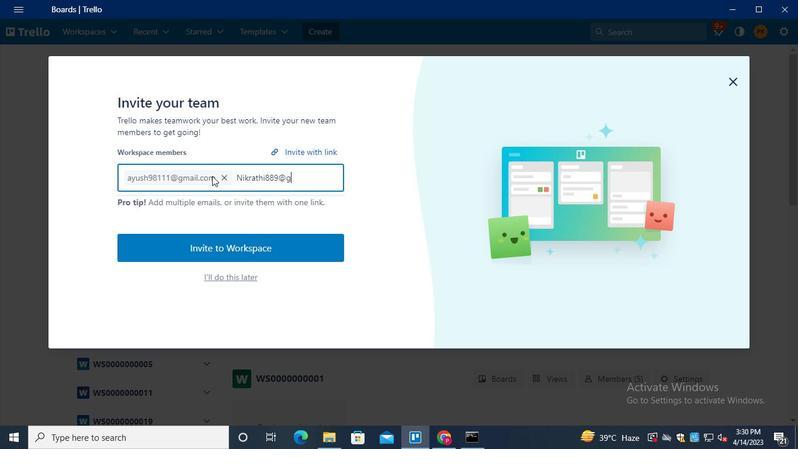 
Action: Keyboard i
Screenshot: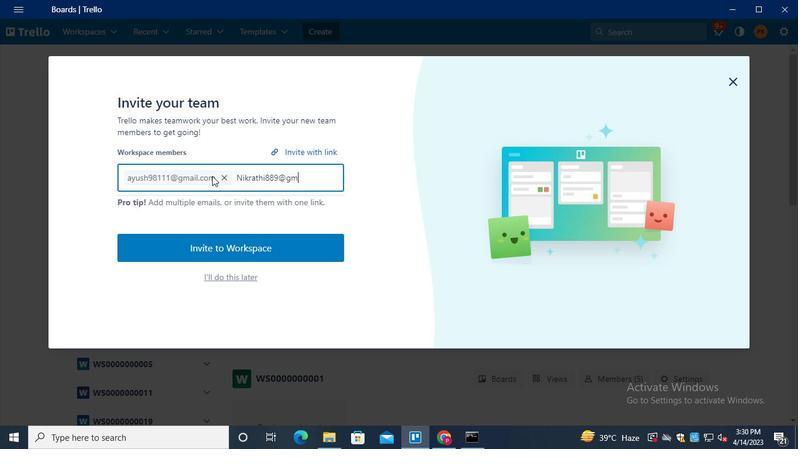 
Action: Keyboard l
Screenshot: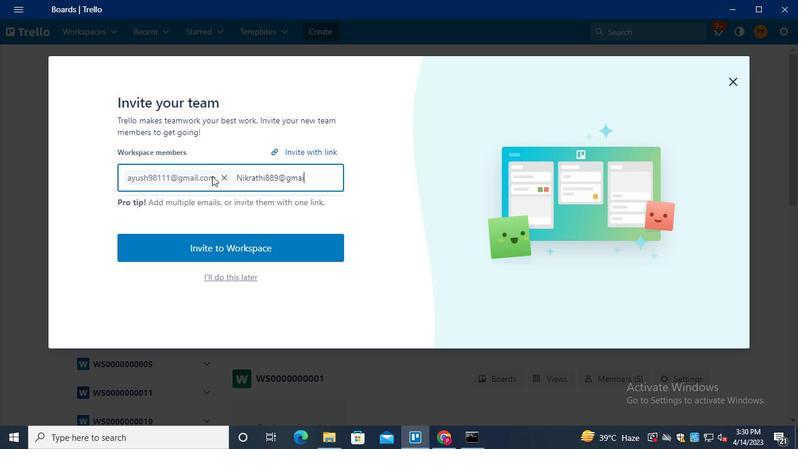 
Action: Keyboard .
Screenshot: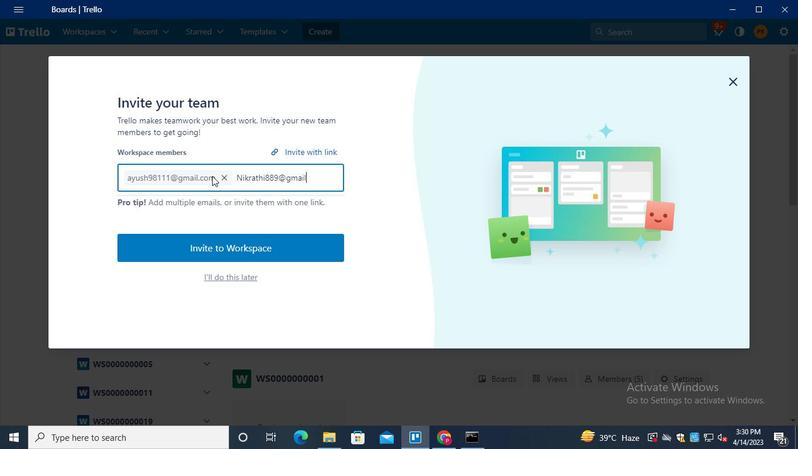 
Action: Keyboard c
Screenshot: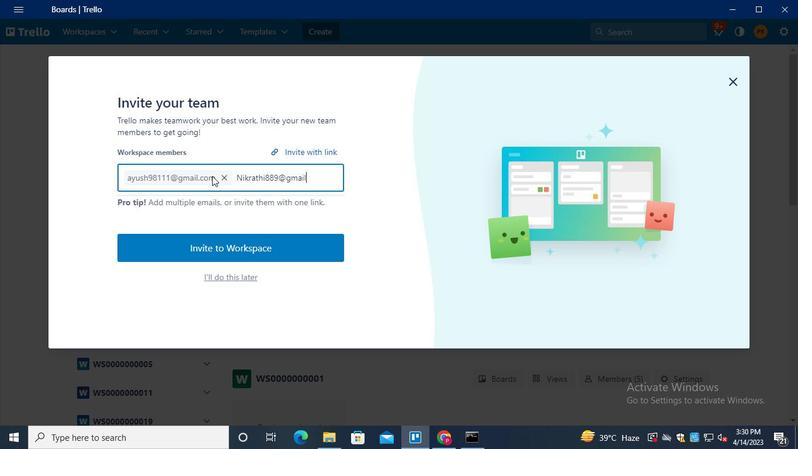 
Action: Keyboard o
Screenshot: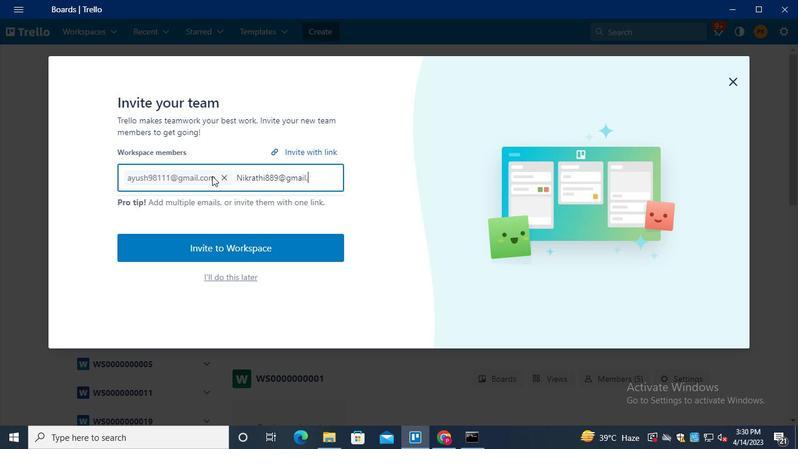 
Action: Keyboard m
Screenshot: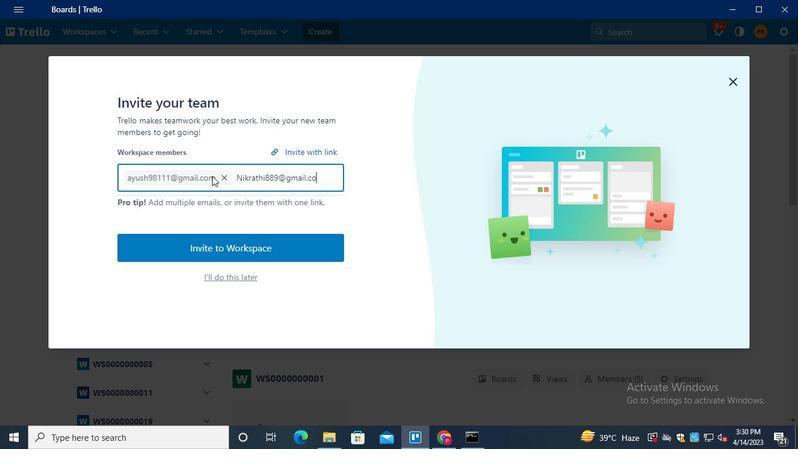 
Action: Keyboard Key.enter
Screenshot: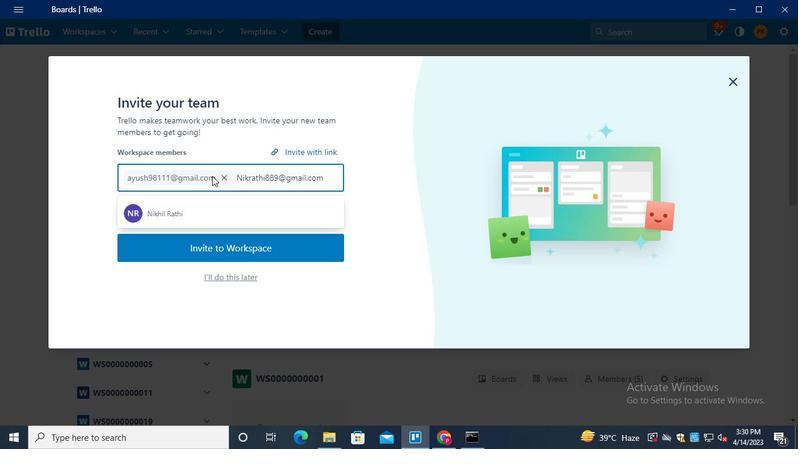 
Action: Keyboard Key.shift
Screenshot: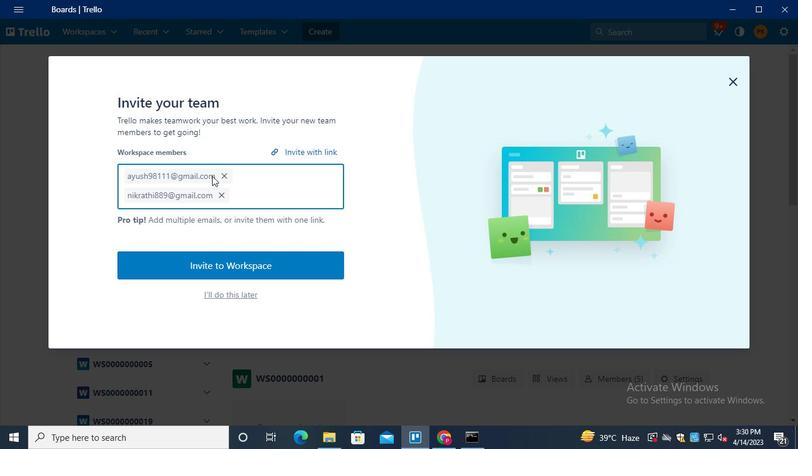 
Action: Keyboard M
Screenshot: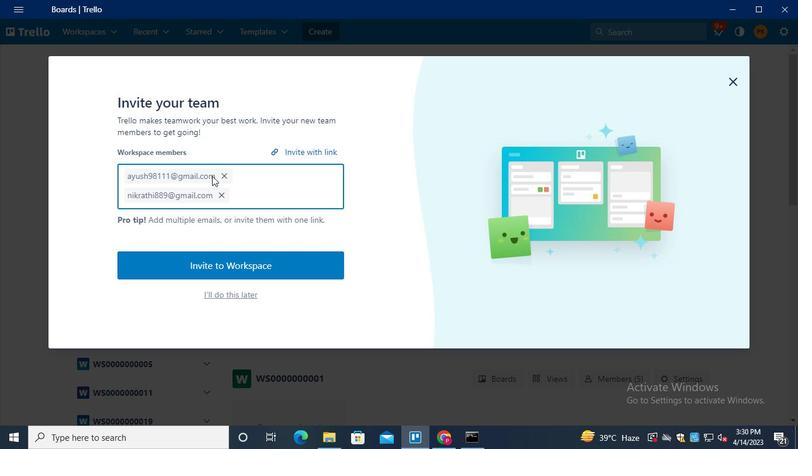 
Action: Keyboard a
Screenshot: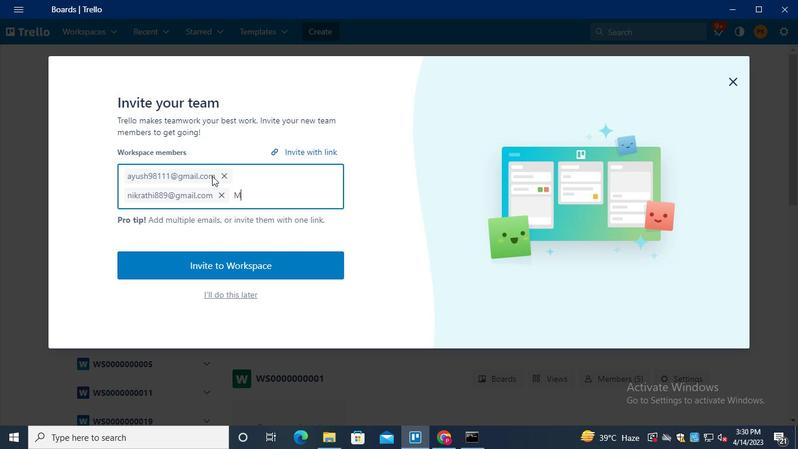 
Action: Keyboard i
Screenshot: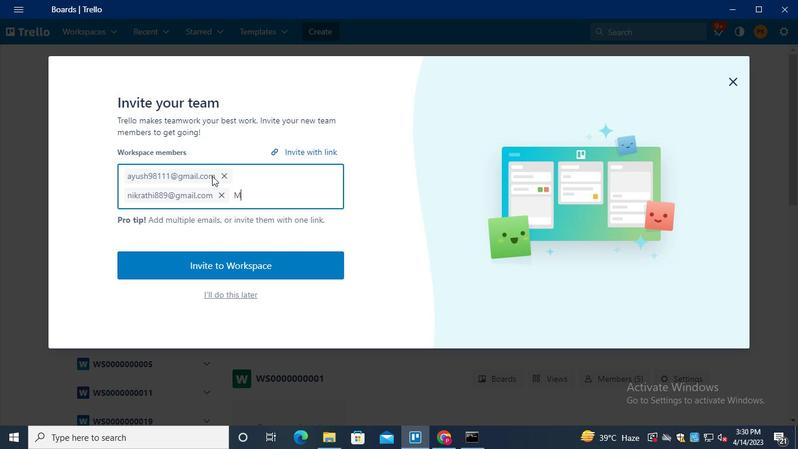 
Action: Keyboard l
Screenshot: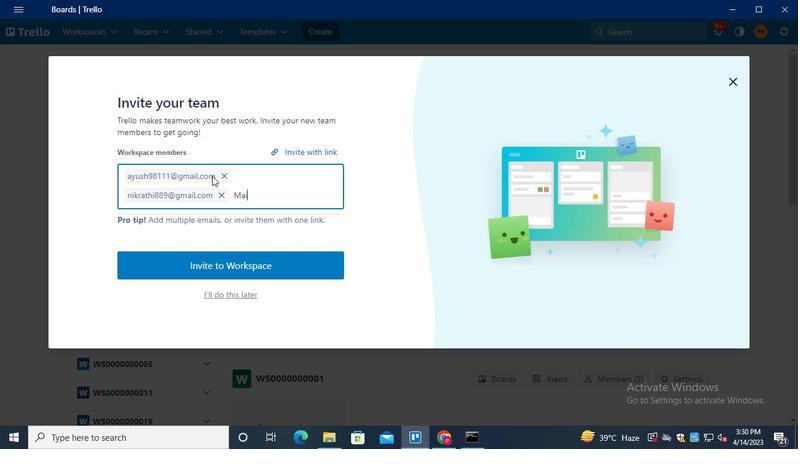 
Action: Keyboard a
Screenshot: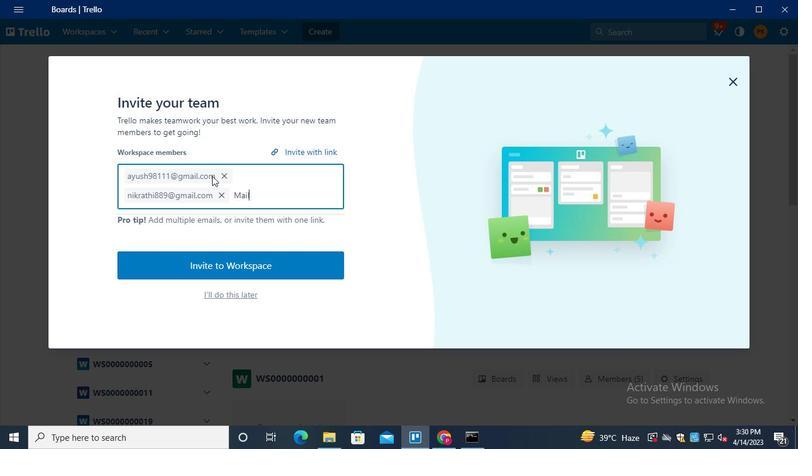 
Action: Keyboard u
Screenshot: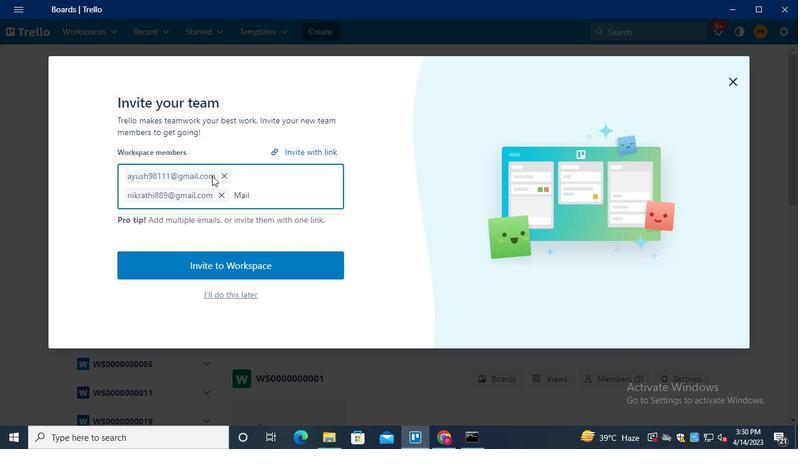 
Action: Keyboard s
Screenshot: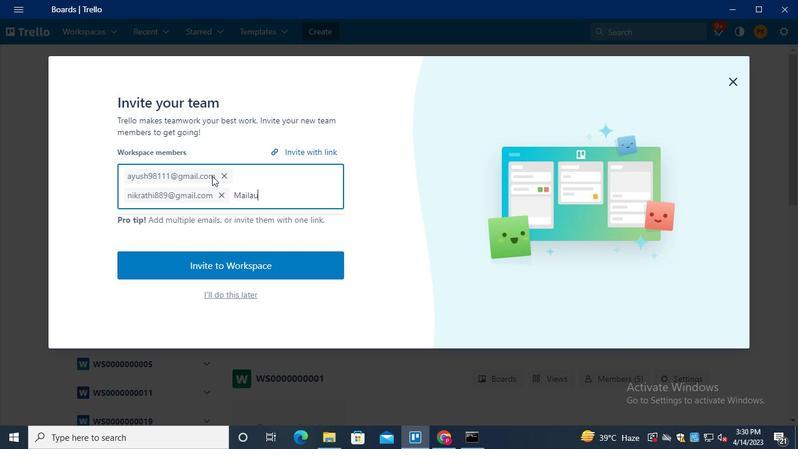 
Action: Keyboard t
Screenshot: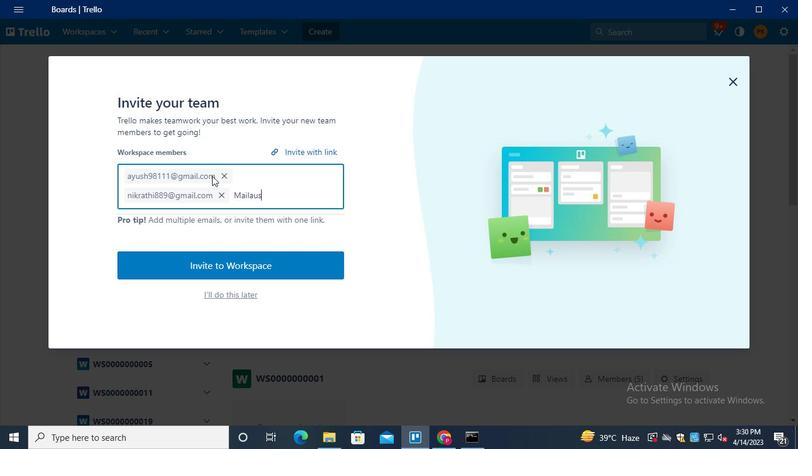 
Action: Keyboard r
Screenshot: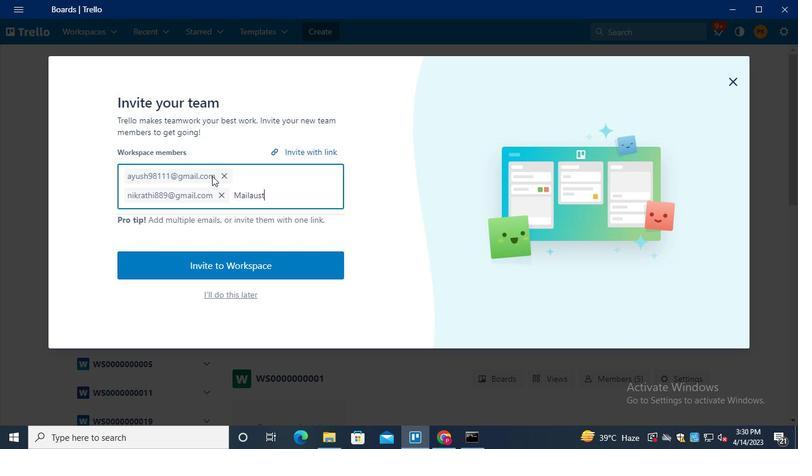 
Action: Keyboard a
Screenshot: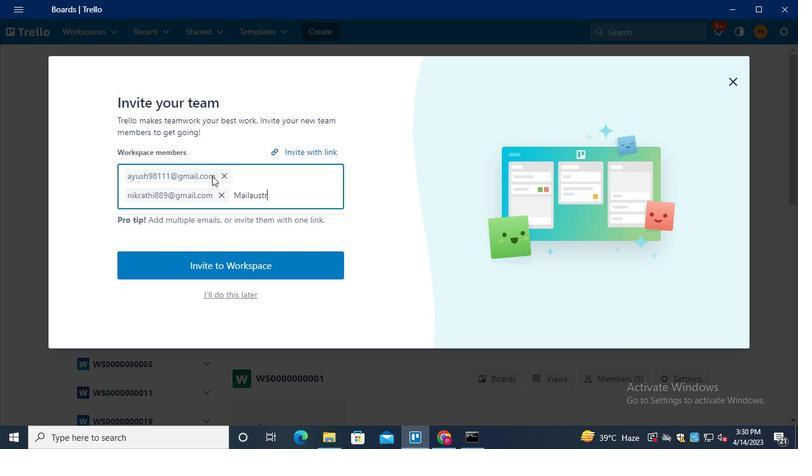 
Action: Keyboard l
Screenshot: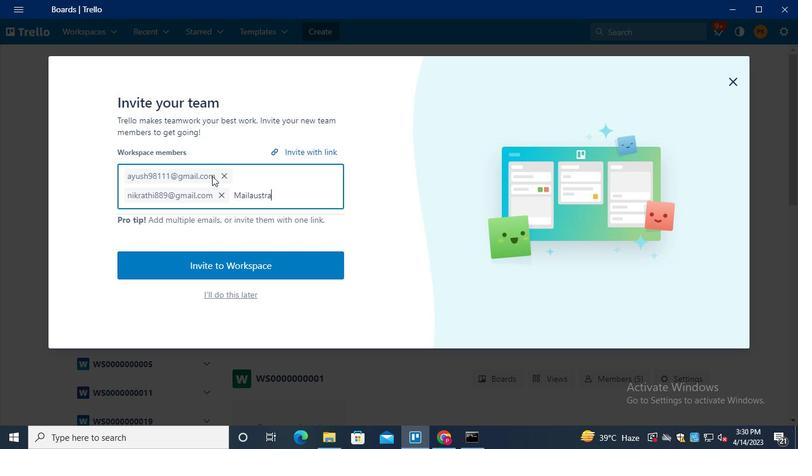 
Action: Keyboard i
Screenshot: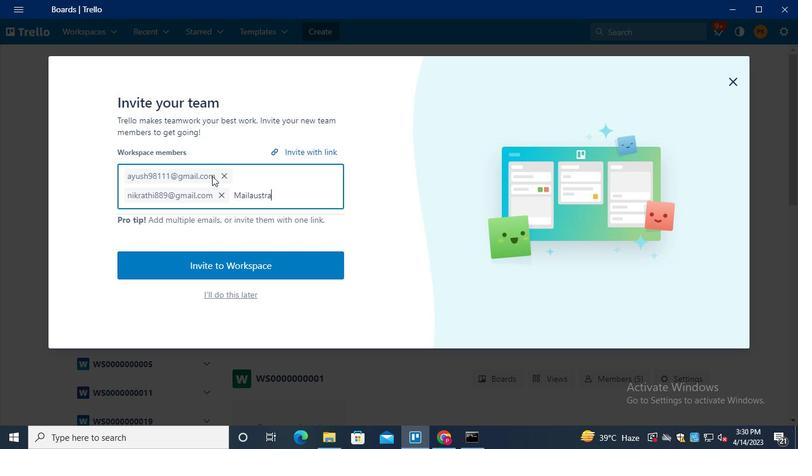 
Action: Keyboard a
Screenshot: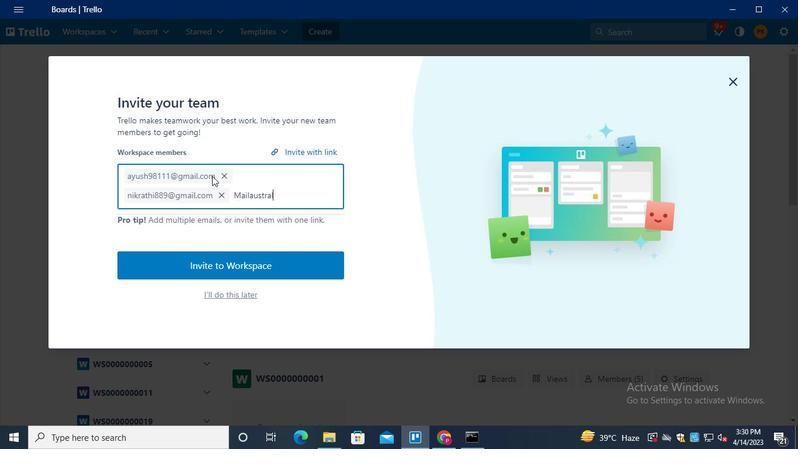 
Action: Keyboard <103>
Screenshot: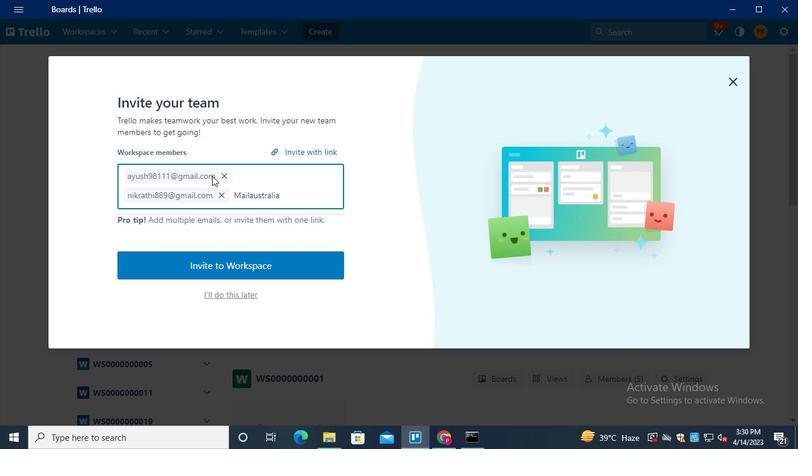 
Action: Keyboard Key.shift
Screenshot: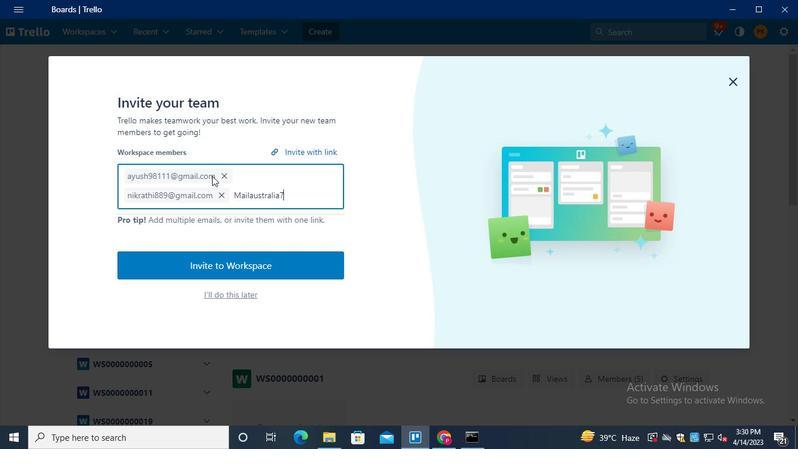 
Action: Keyboard @
Screenshot: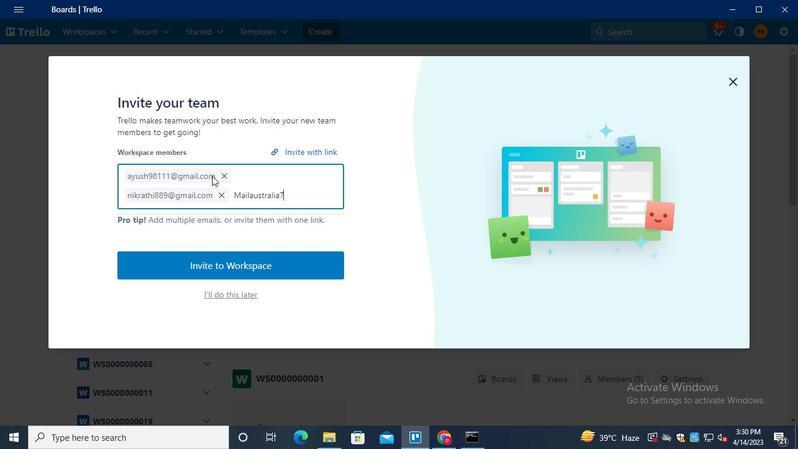 
Action: Keyboard g
Screenshot: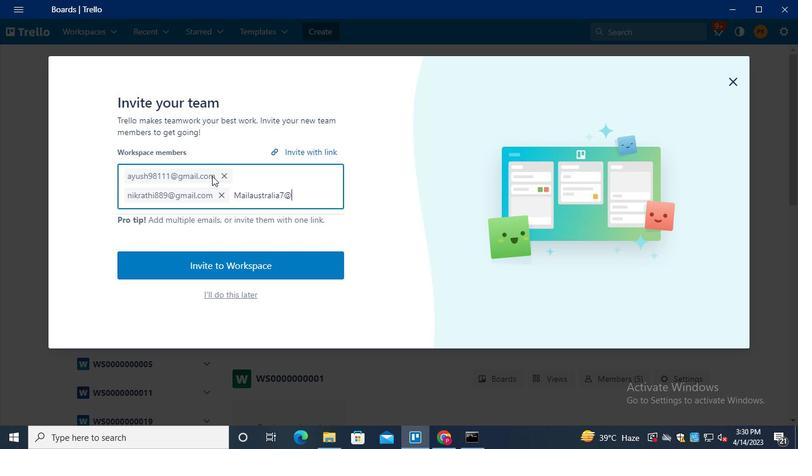 
Action: Keyboard m
Screenshot: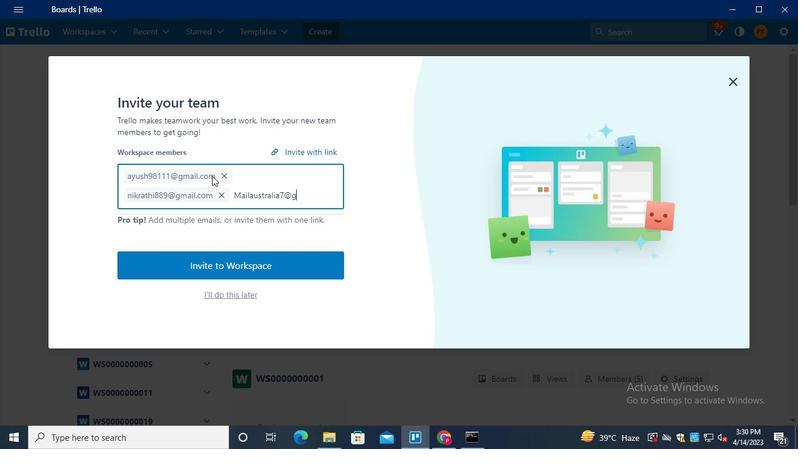 
Action: Keyboard a
Screenshot: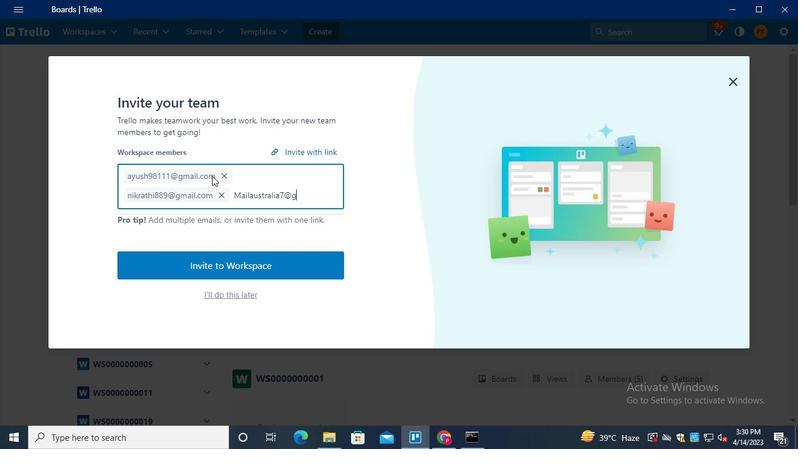 
Action: Keyboard i
Screenshot: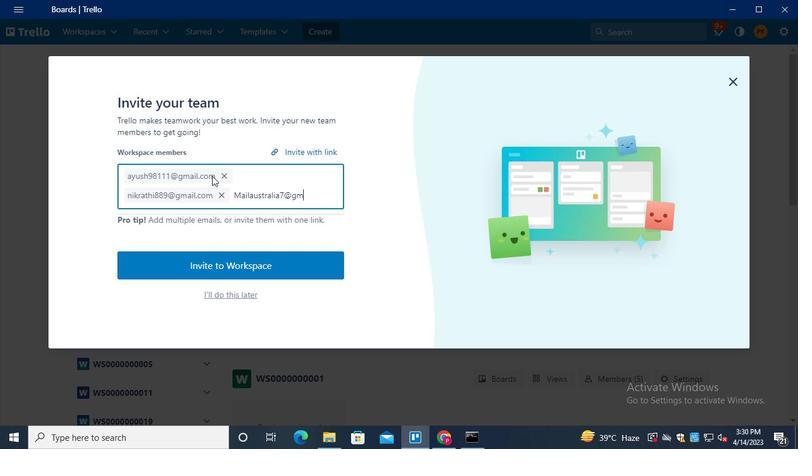 
Action: Keyboard l
Screenshot: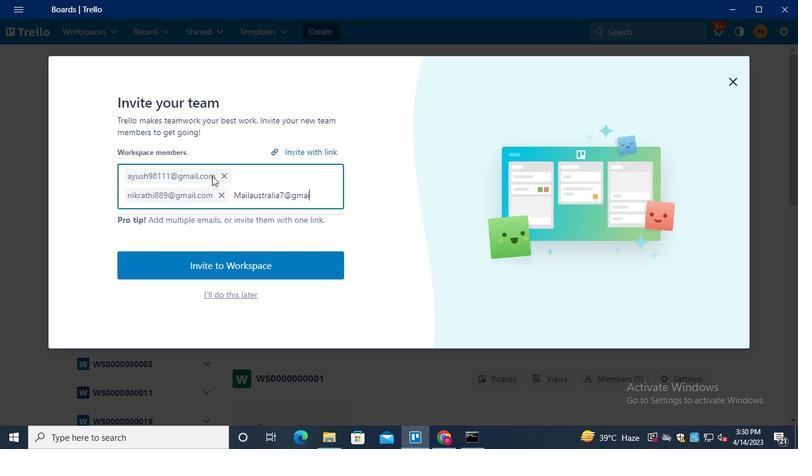 
Action: Keyboard .
Screenshot: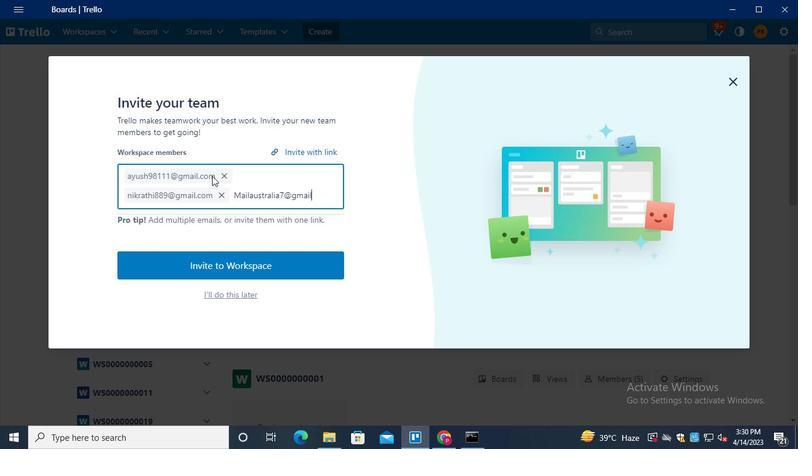 
Action: Keyboard c
Screenshot: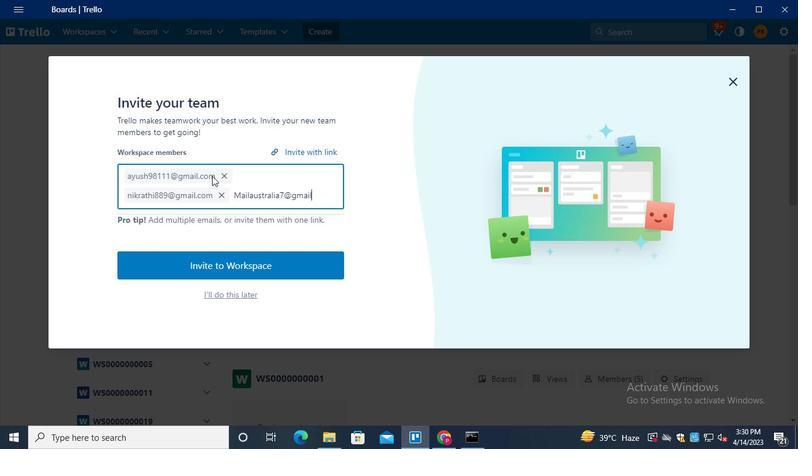 
Action: Keyboard o
Screenshot: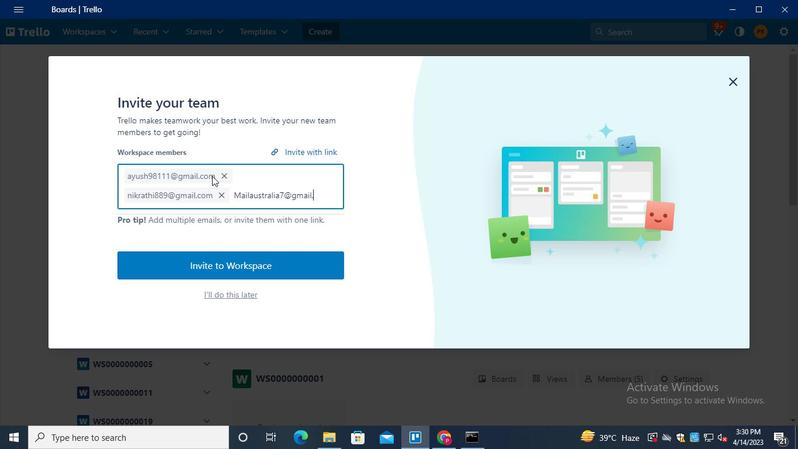 
Action: Keyboard m
Screenshot: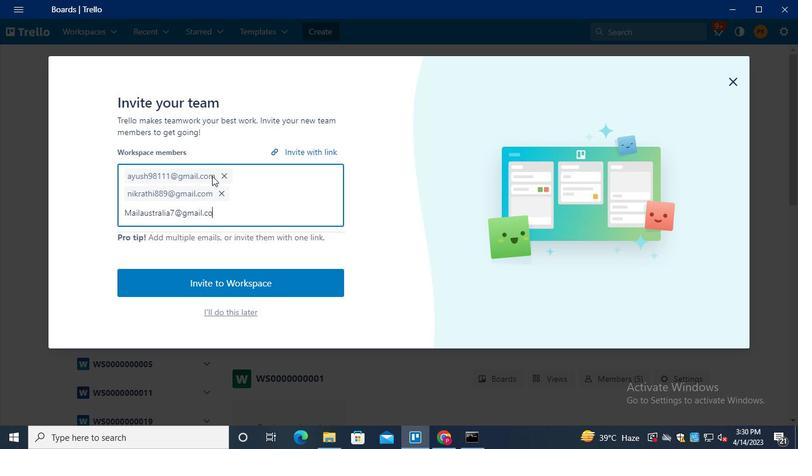 
Action: Keyboard Key.enter
Screenshot: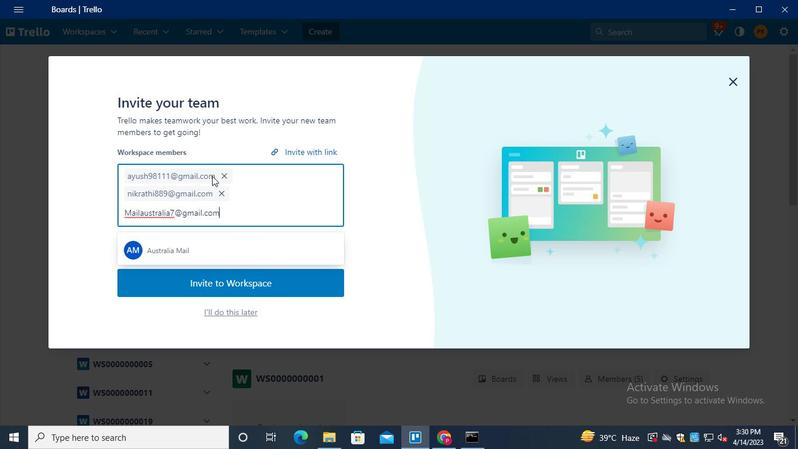 
Action: Keyboard Key.shift
Screenshot: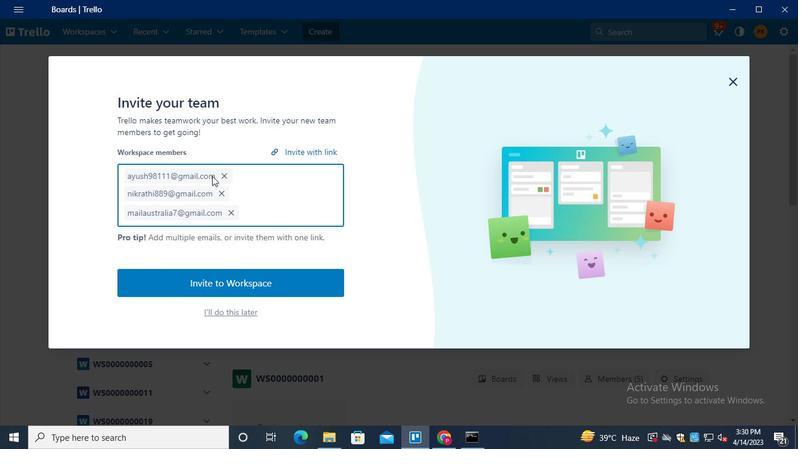 
Action: Keyboard Key.shift
Screenshot: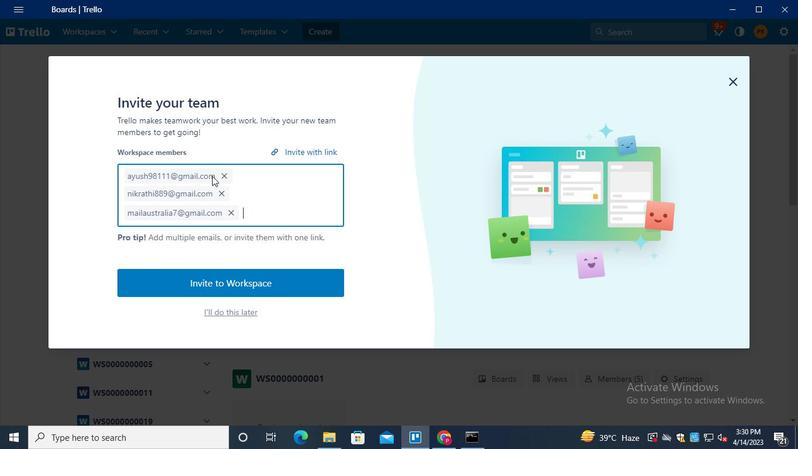 
Action: Keyboard C
Screenshot: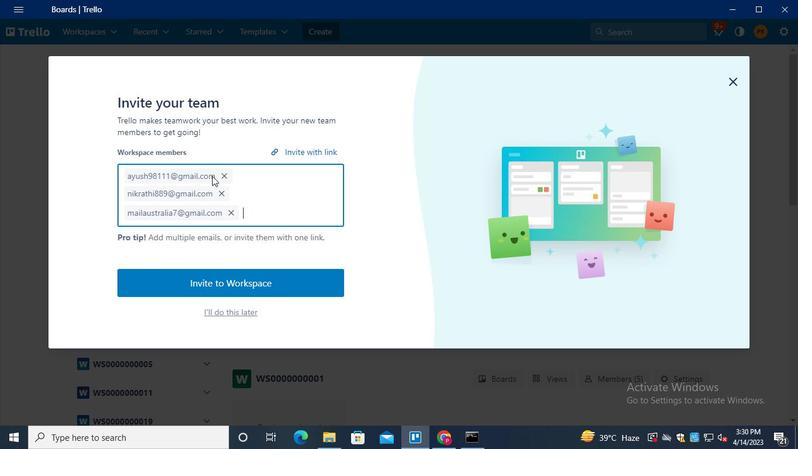 
Action: Keyboard a
Screenshot: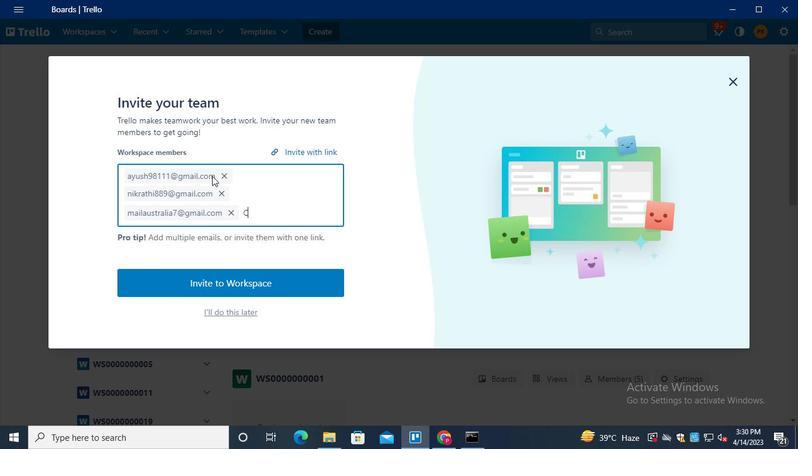 
Action: Keyboard r
Screenshot: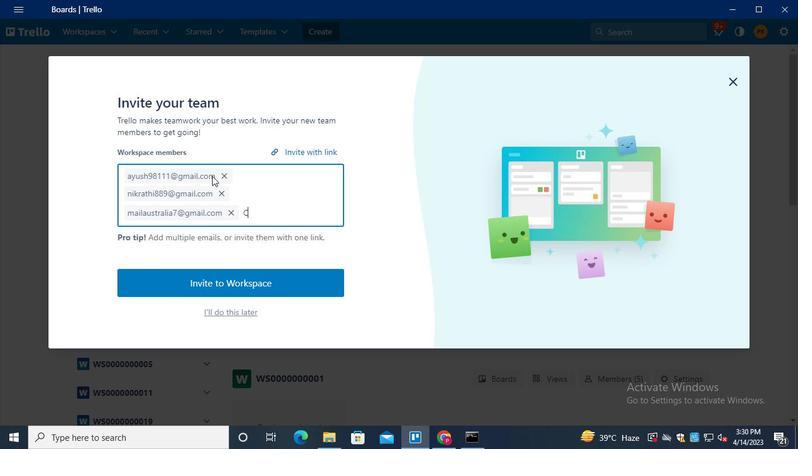 
Action: Keyboard x
Screenshot: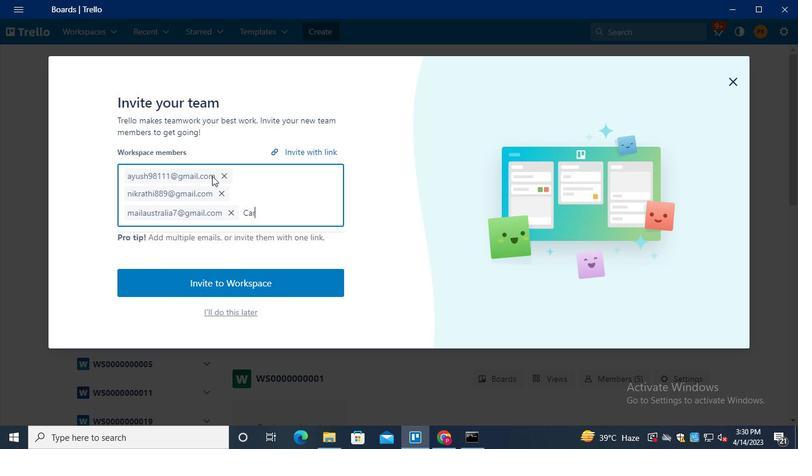 
Action: Keyboard x
Screenshot: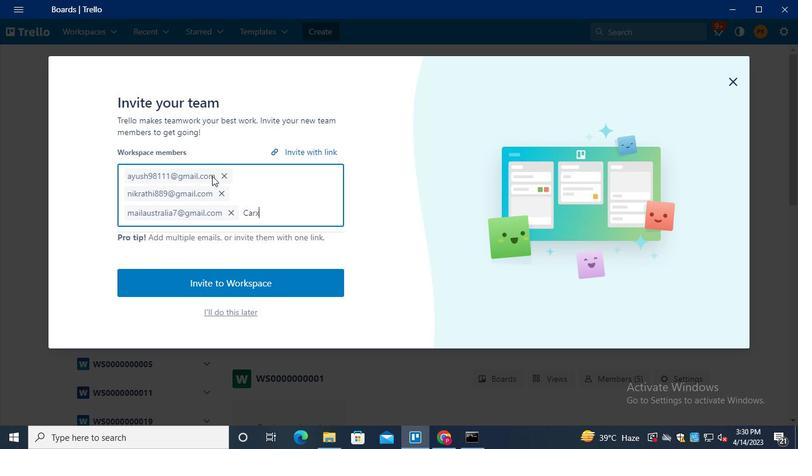 
Action: Keyboard s
Screenshot: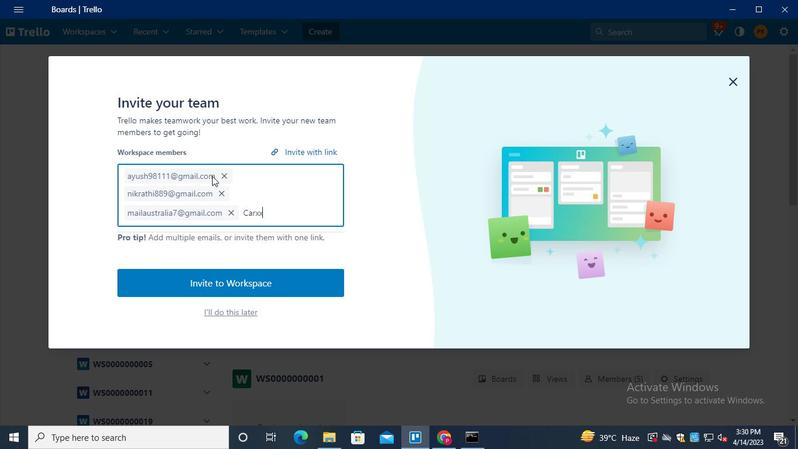 
Action: Keyboard t
Screenshot: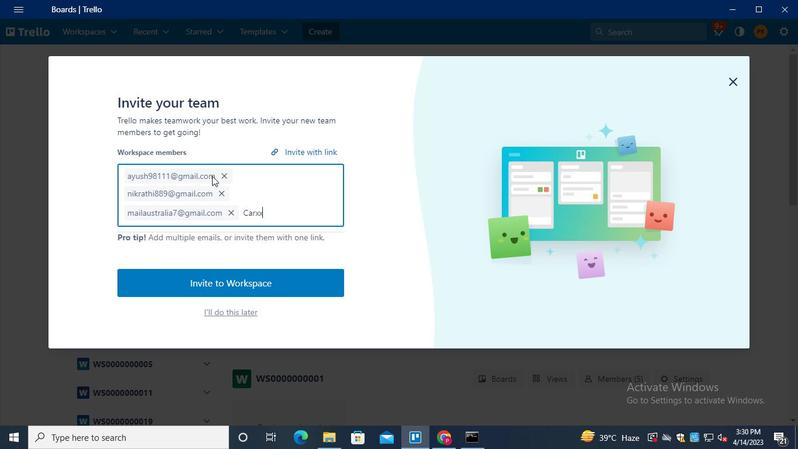 
Action: Keyboard r
Screenshot: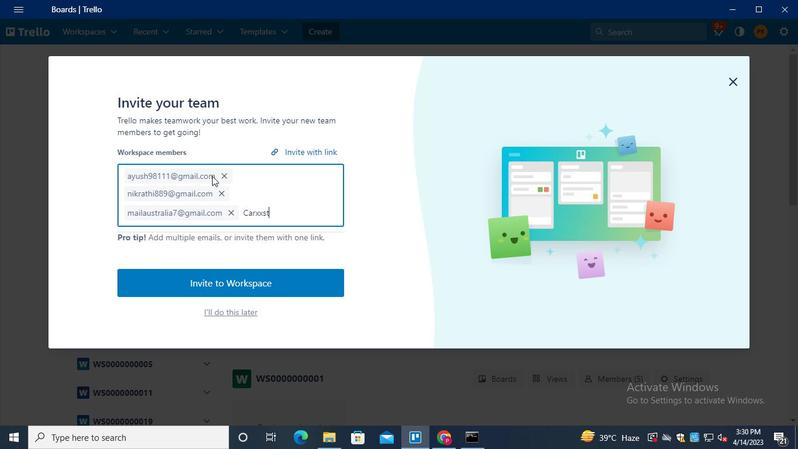 
Action: Keyboard e
Screenshot: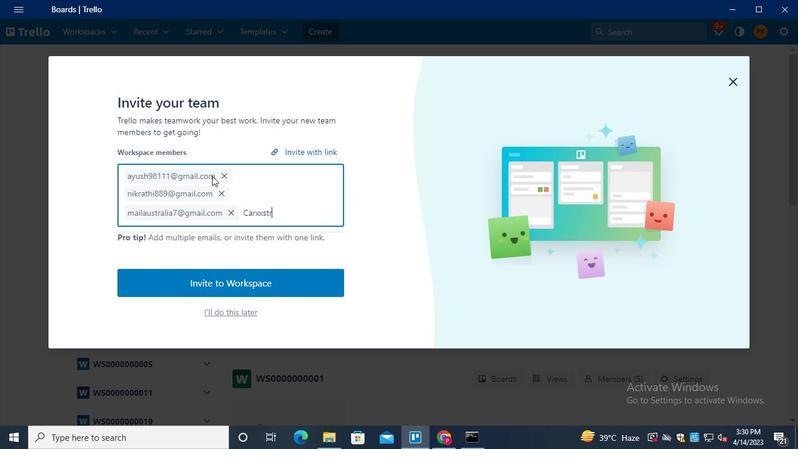 
Action: Keyboard e
Screenshot: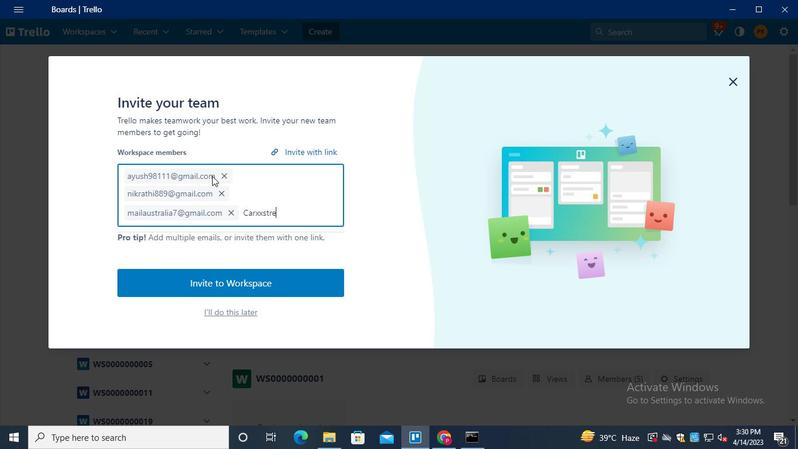 
Action: Keyboard t
Screenshot: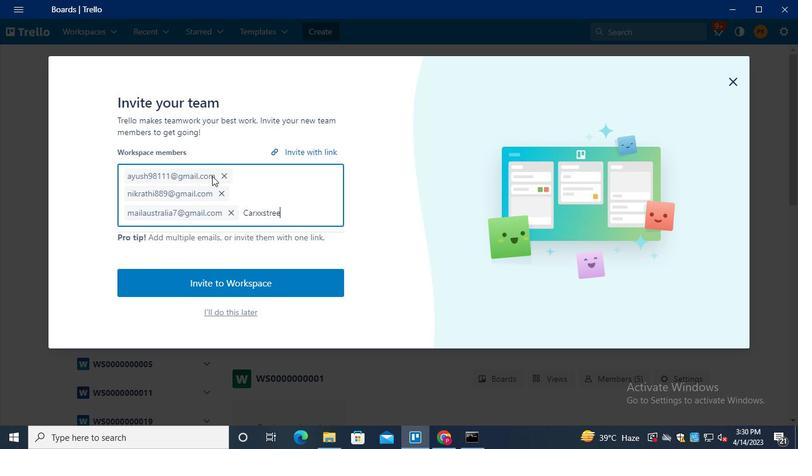 
Action: Keyboard <103>
Screenshot: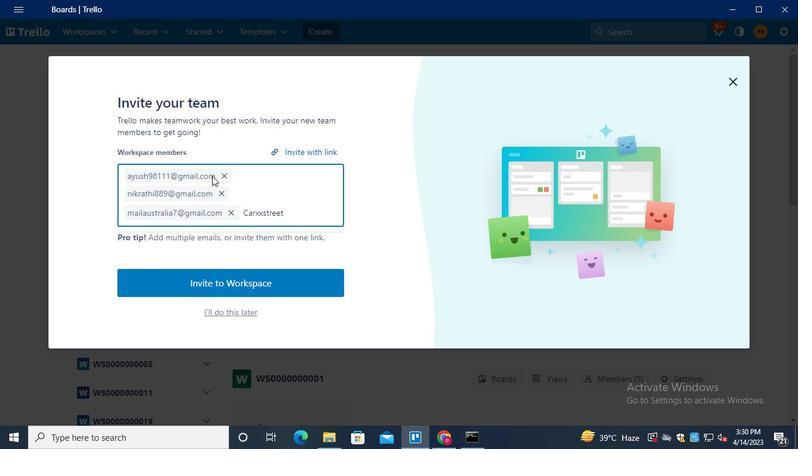 
Action: Keyboard <105>
Screenshot: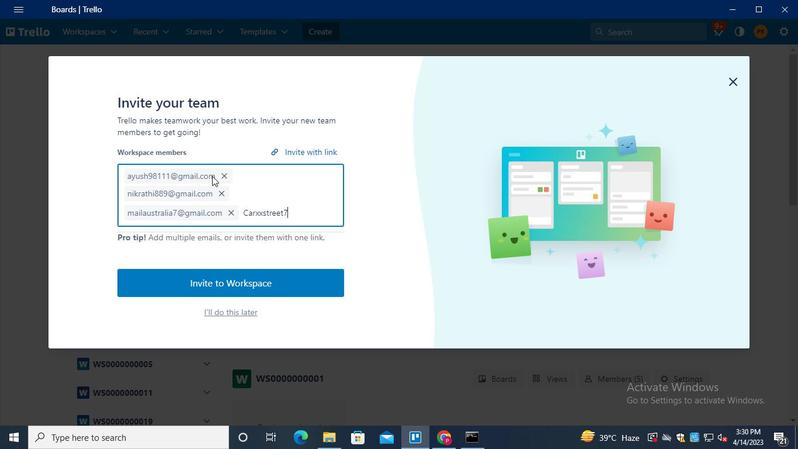 
Action: Keyboard <97>
Screenshot: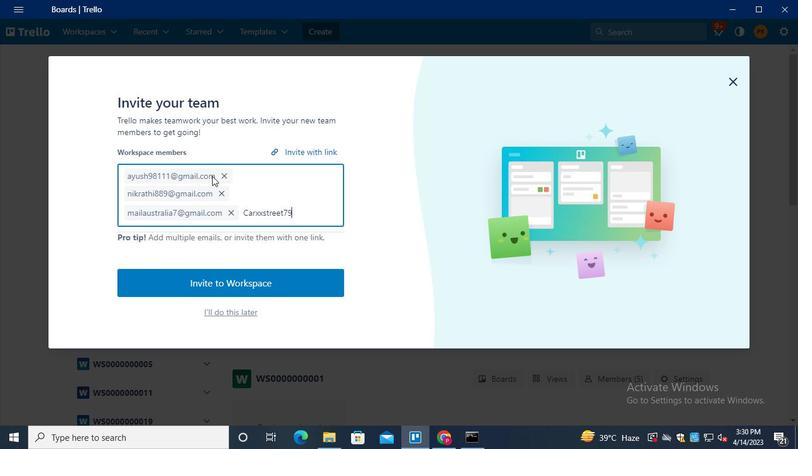 
Action: Keyboard Key.shift
Screenshot: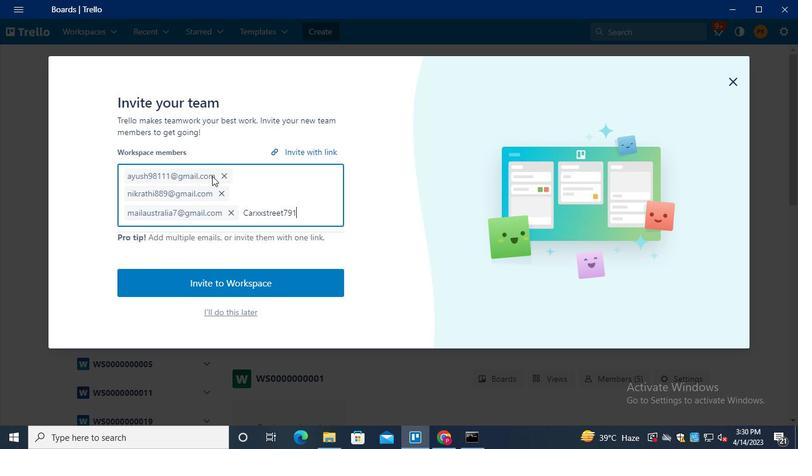 
Action: Keyboard @
Screenshot: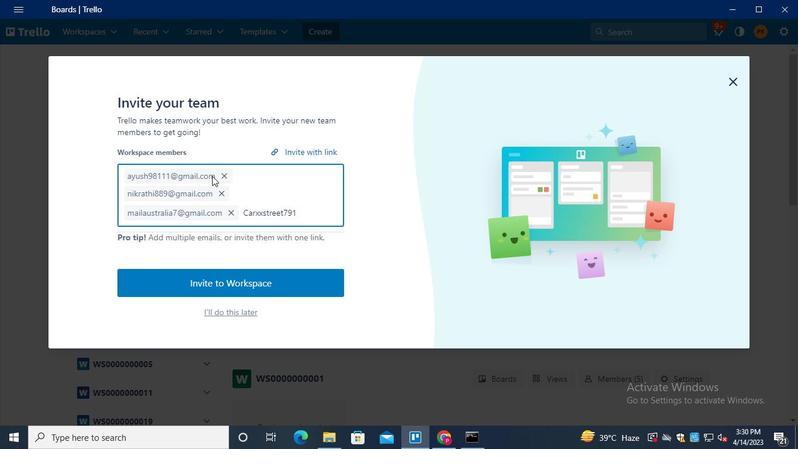 
Action: Keyboard g
Screenshot: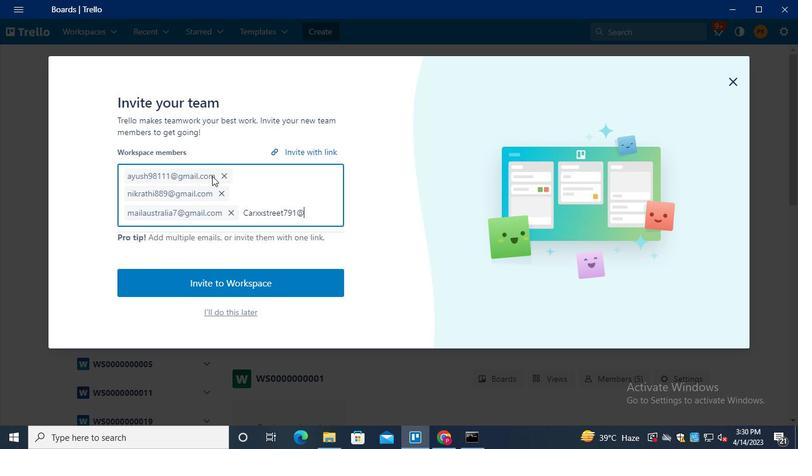 
Action: Keyboard m
Screenshot: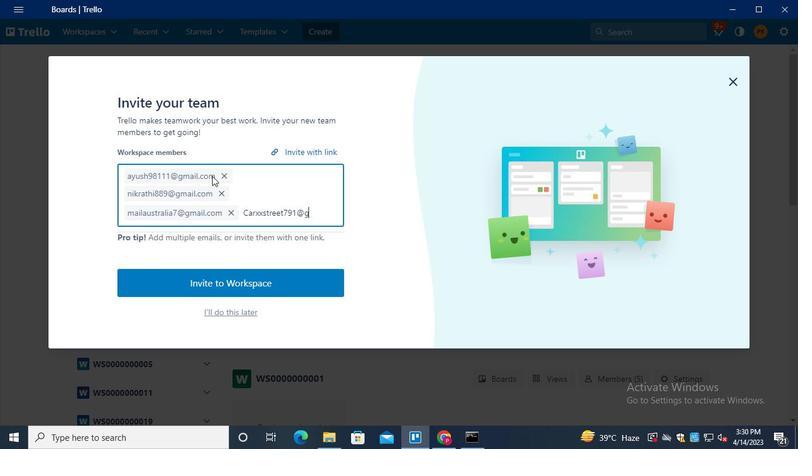 
Action: Keyboard a
Screenshot: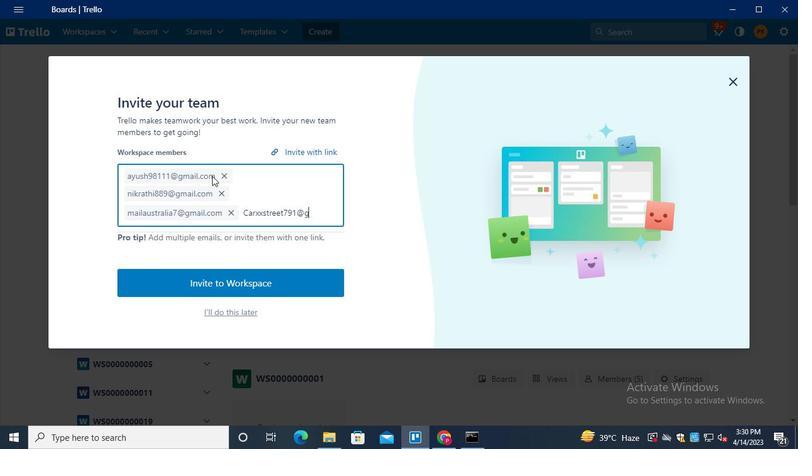 
Action: Keyboard i
Screenshot: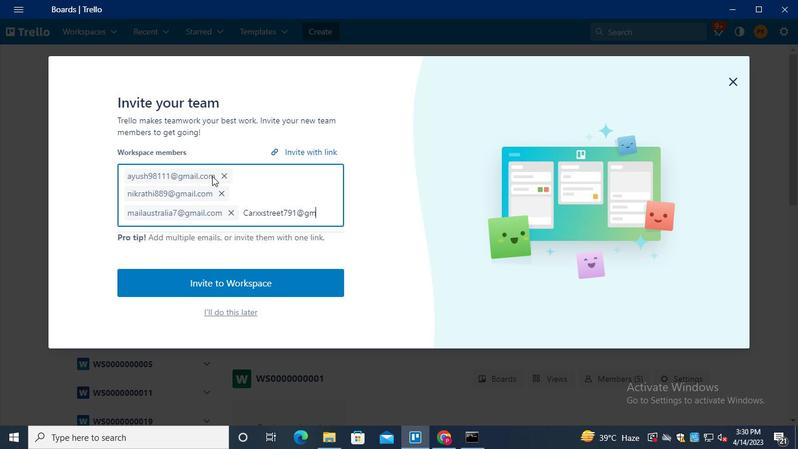
Action: Keyboard l
Screenshot: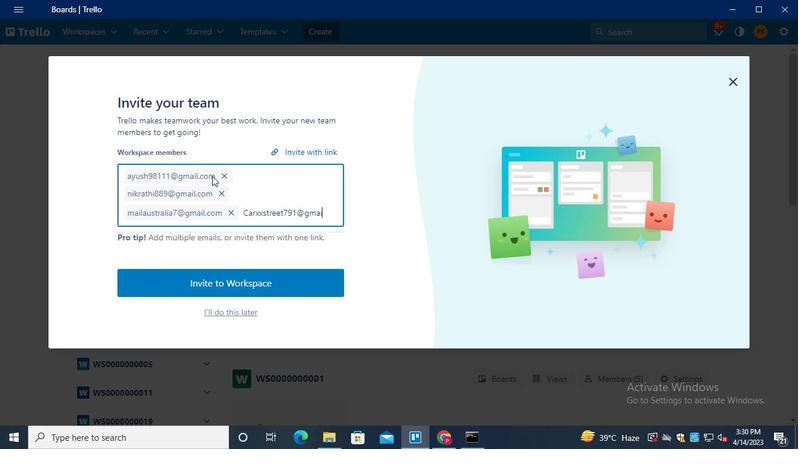 
Action: Keyboard .
Screenshot: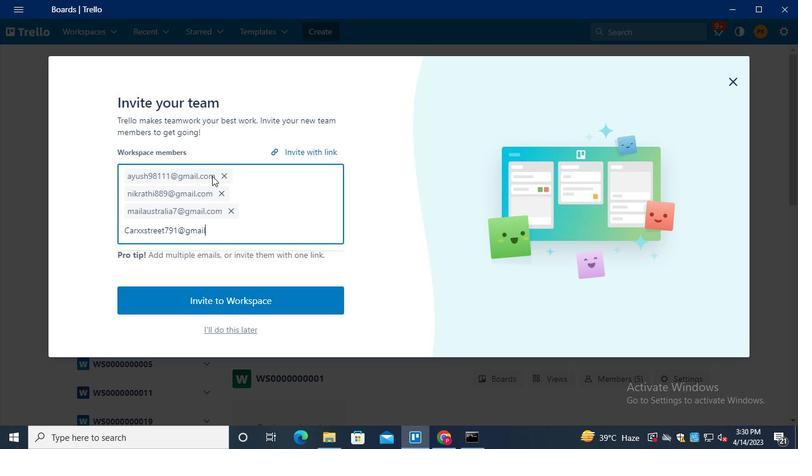 
Action: Keyboard c
Screenshot: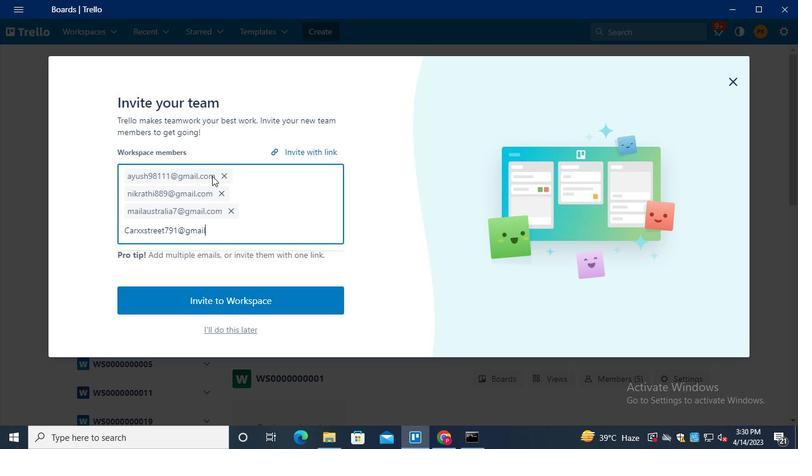 
Action: Keyboard o
Screenshot: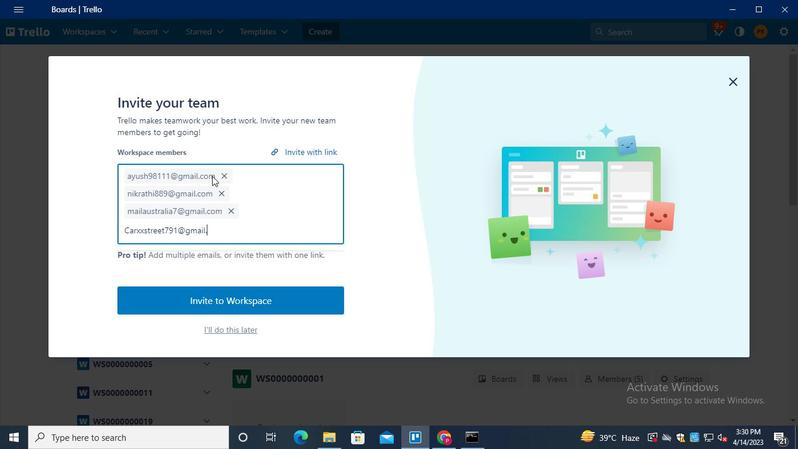 
Action: Keyboard m
Screenshot: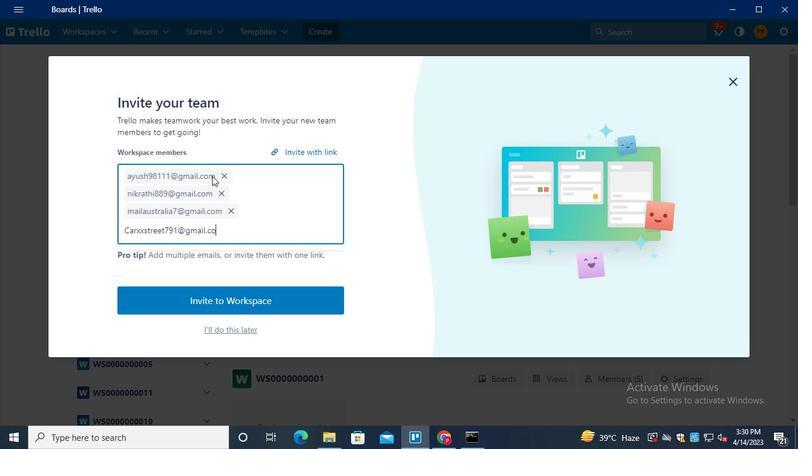 
Action: Keyboard Key.enter
Screenshot: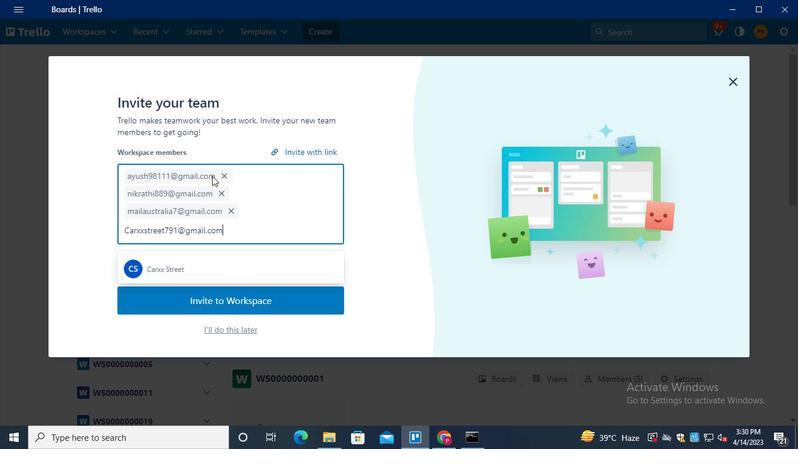 
Action: Mouse moved to (214, 310)
Screenshot: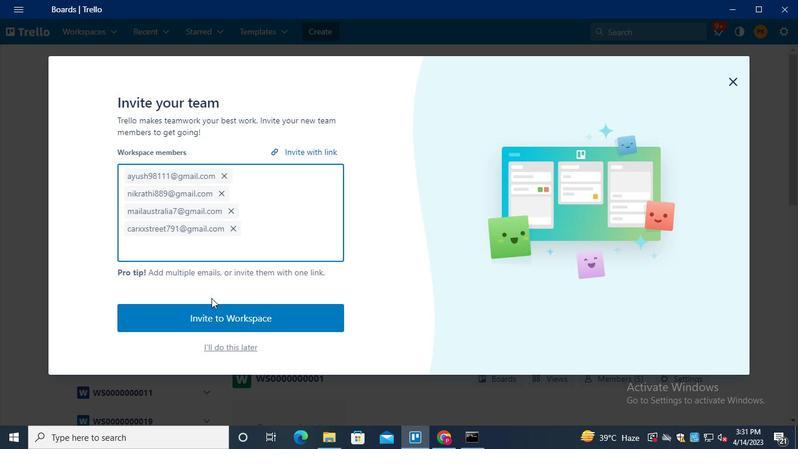 
Action: Mouse pressed left at (214, 310)
Screenshot: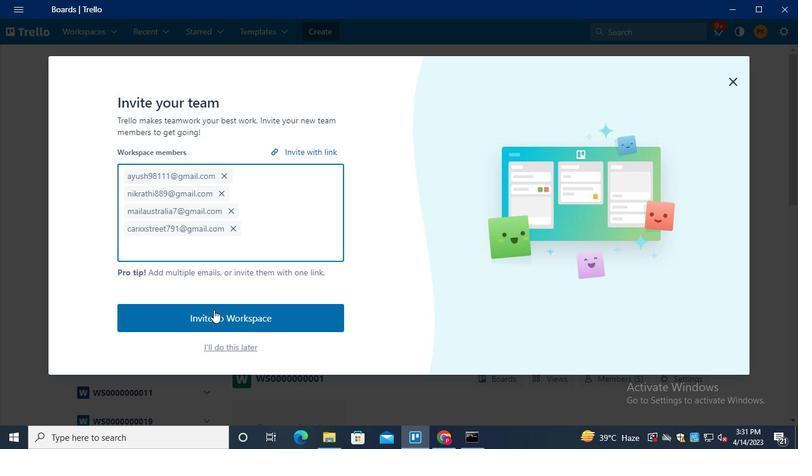 
Action: Mouse moved to (302, 260)
Screenshot: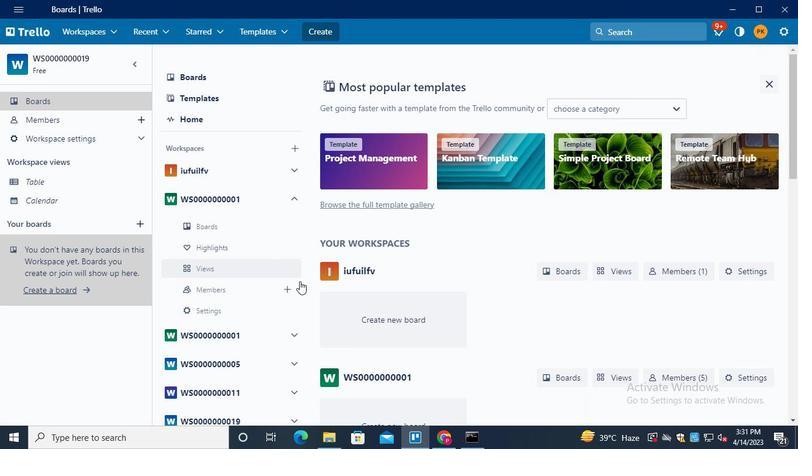 
Action: Keyboard Key.alt_l
Screenshot: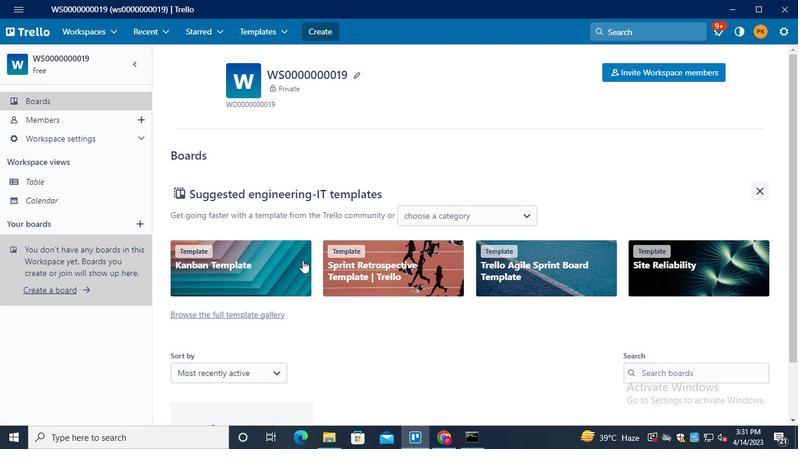 
Action: Keyboard Key.tab
Screenshot: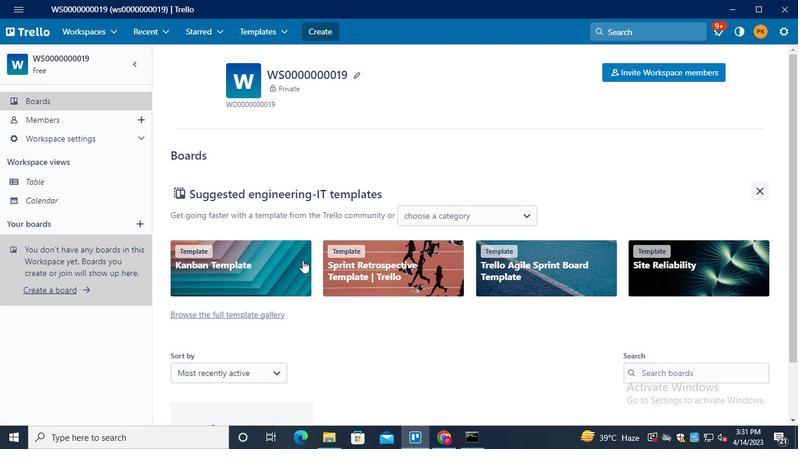 
Action: Mouse moved to (631, 83)
Screenshot: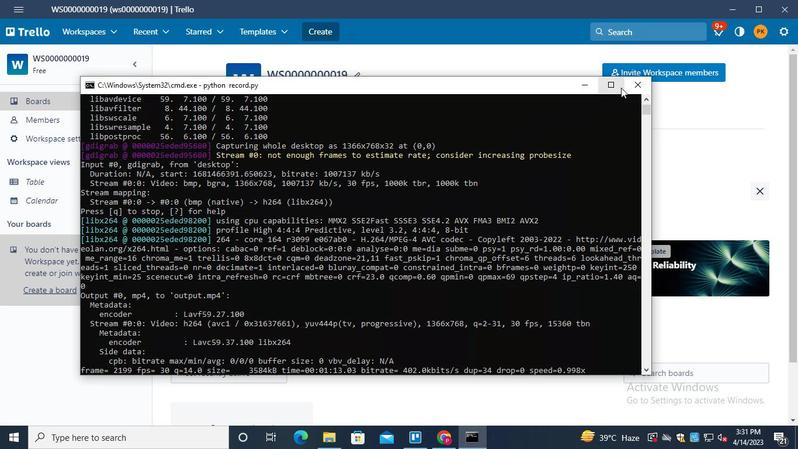 
Action: Mouse pressed left at (631, 83)
Screenshot: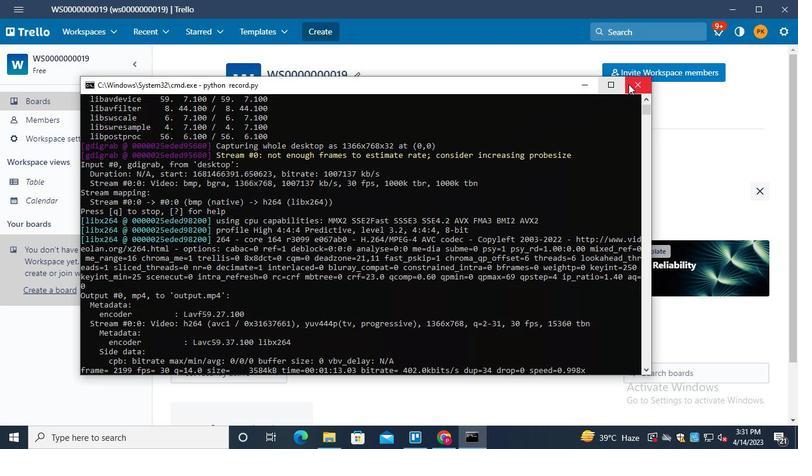 
